 Task: Look for space in Orsk, Russia from 12th August, 2023 to 16th August, 2023 for 8 adults in price range Rs.10000 to Rs.16000. Place can be private room with 8 bedrooms having 8 beds and 8 bathrooms. Property type can be house, flat, guest house, hotel. Amenities needed are: wifi, TV, free parkinig on premises, gym, breakfast. Booking option can be shelf check-in. Required host language is English.
Action: Mouse moved to (421, 106)
Screenshot: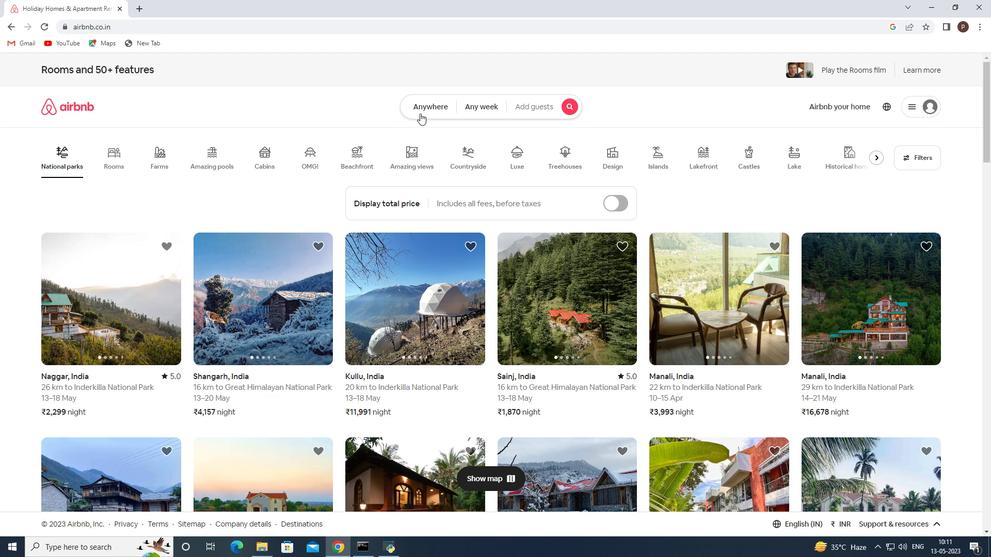 
Action: Mouse pressed left at (421, 106)
Screenshot: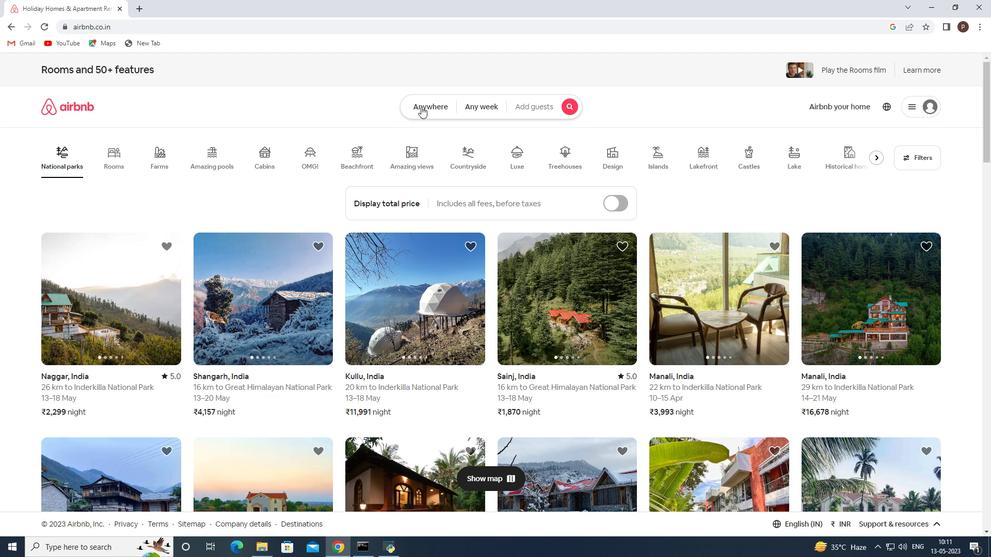 
Action: Mouse moved to (332, 150)
Screenshot: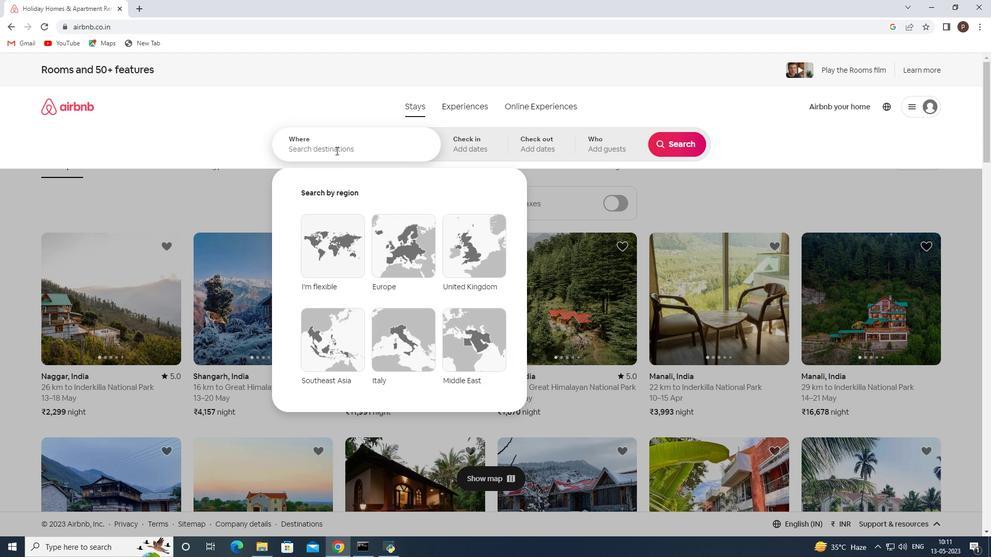 
Action: Mouse pressed left at (332, 150)
Screenshot: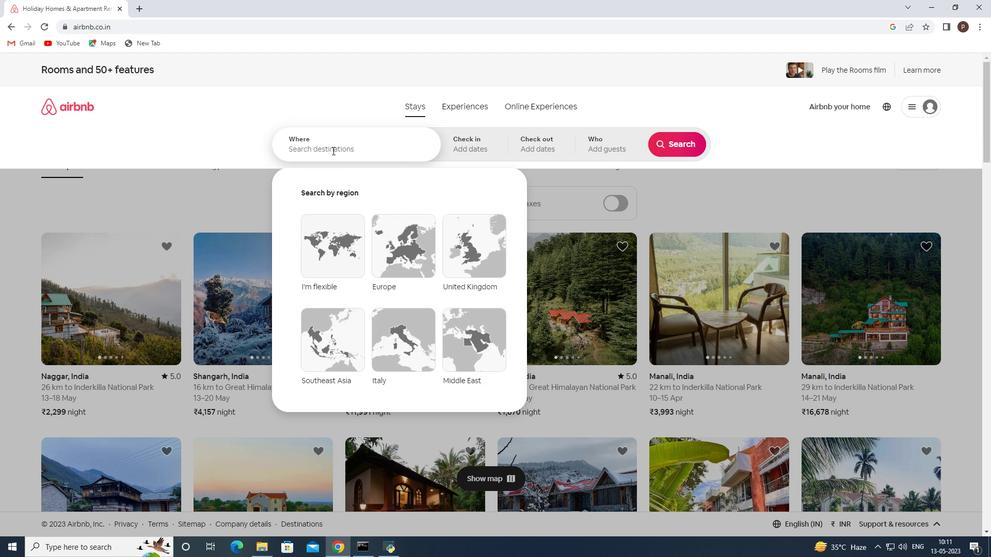 
Action: Key pressed <Key.caps_lock>O<Key.caps_lock>rsk
Screenshot: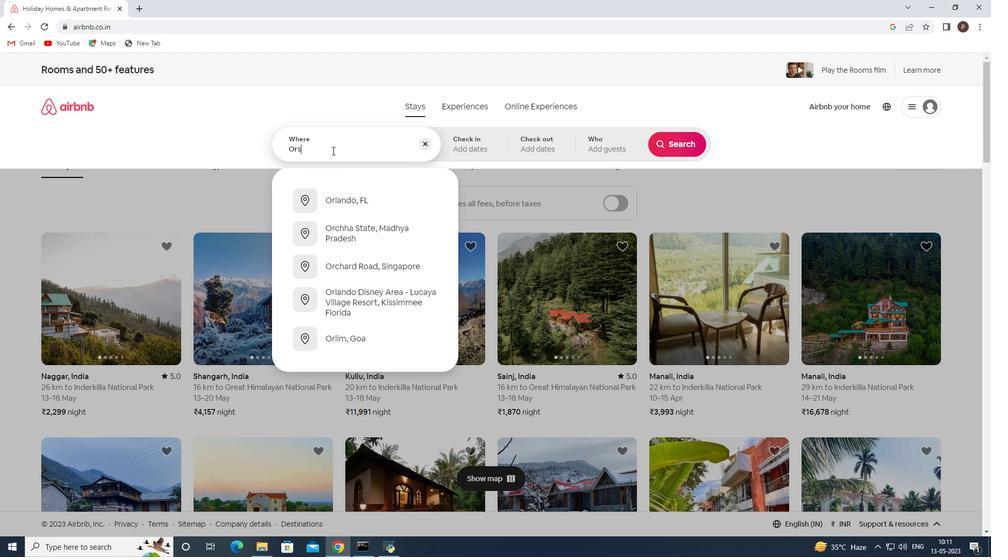 
Action: Mouse moved to (342, 200)
Screenshot: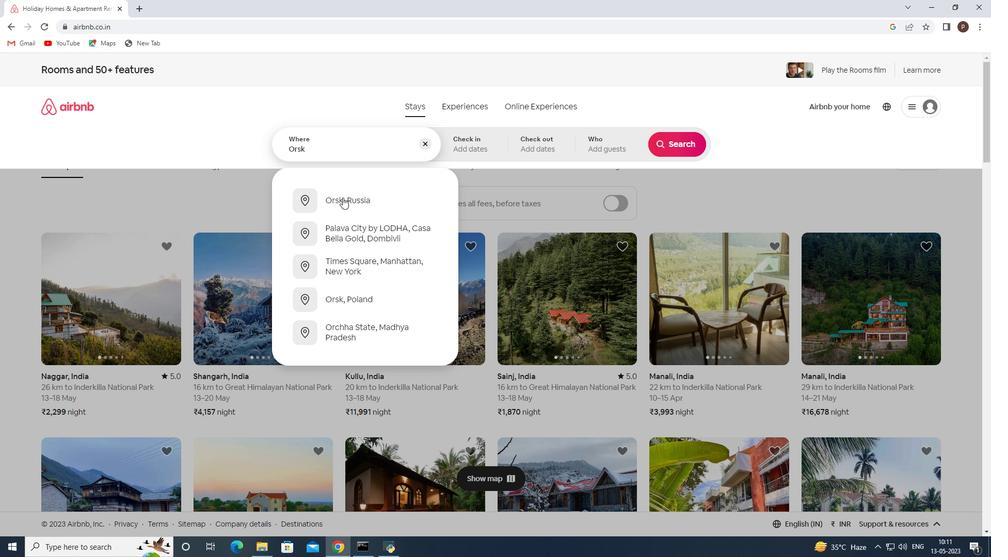 
Action: Mouse pressed left at (342, 200)
Screenshot: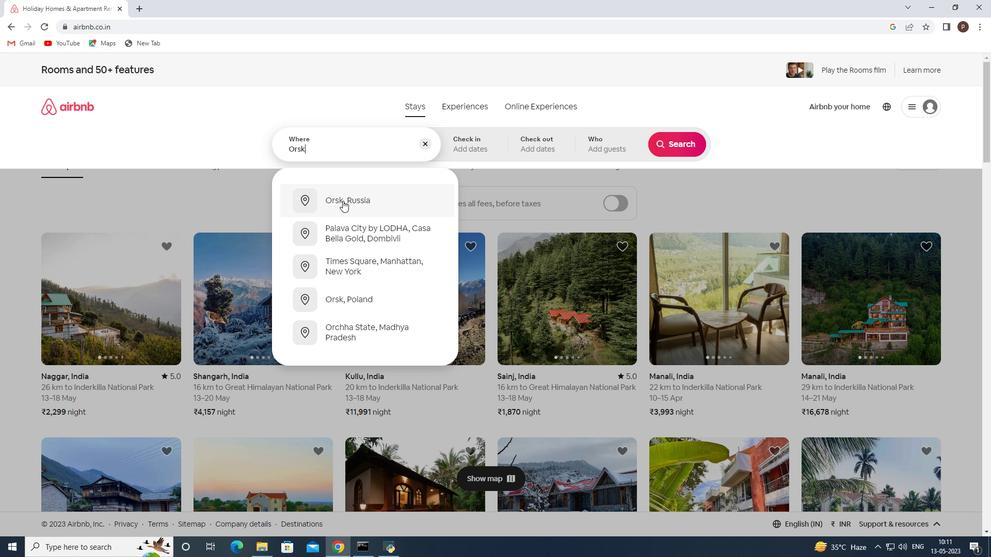 
Action: Mouse moved to (676, 223)
Screenshot: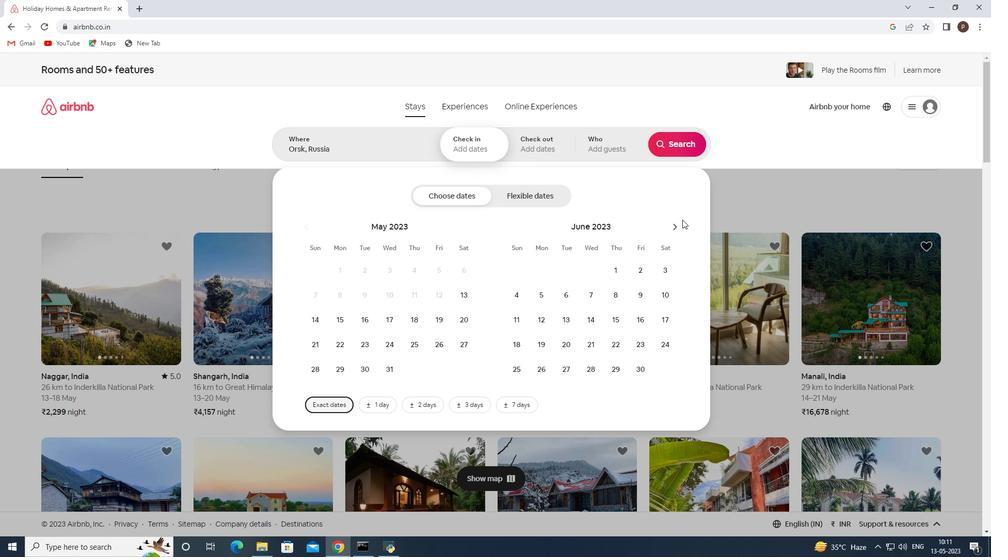 
Action: Mouse pressed left at (676, 223)
Screenshot: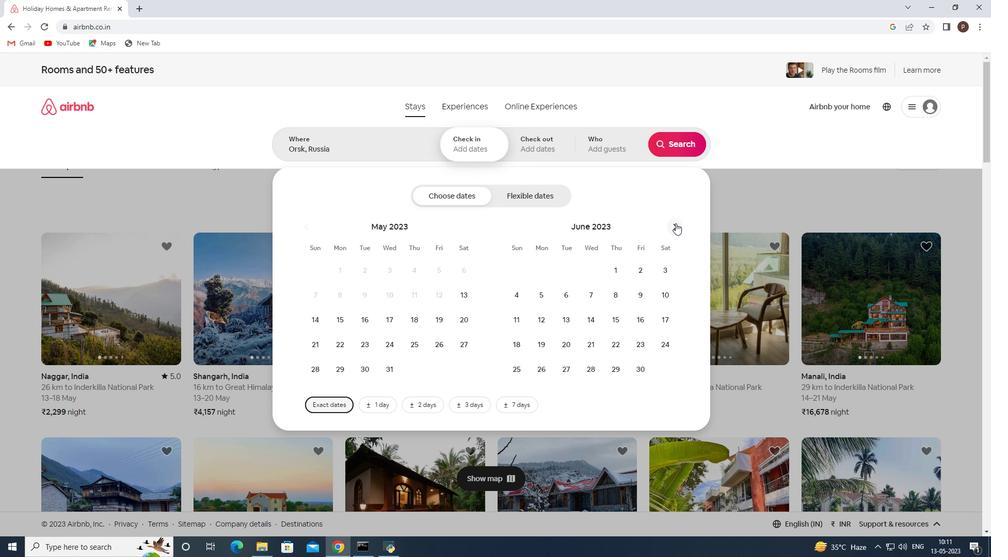 
Action: Mouse pressed left at (676, 223)
Screenshot: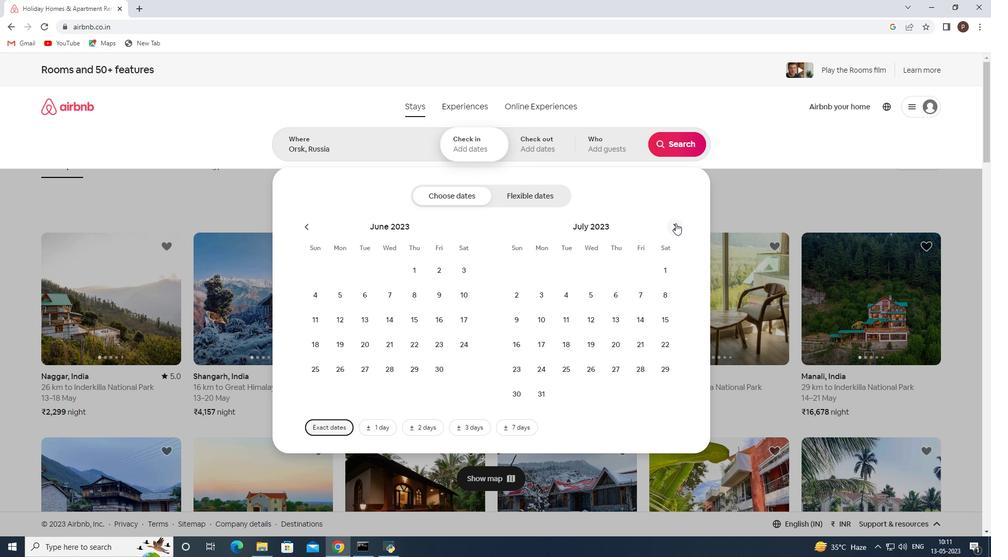 
Action: Mouse moved to (668, 295)
Screenshot: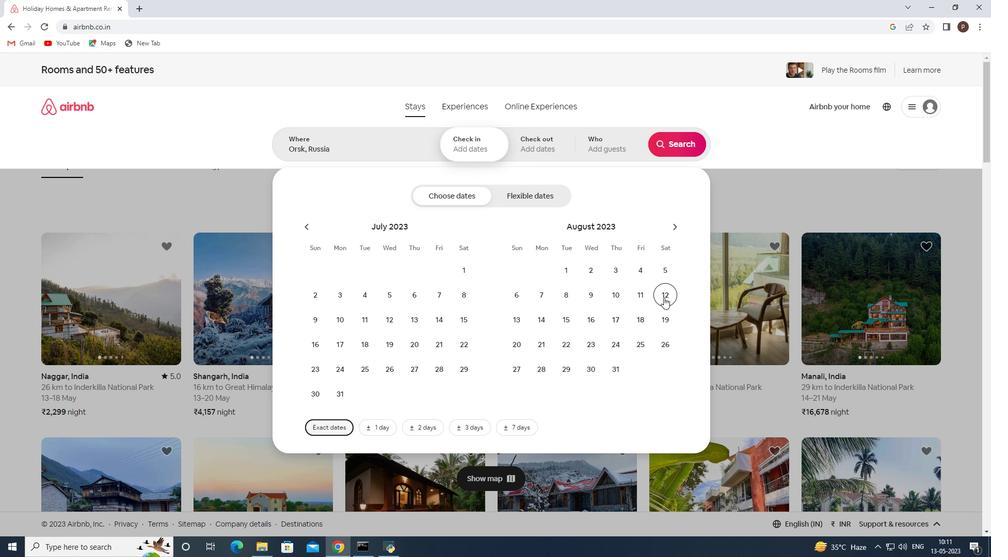 
Action: Mouse pressed left at (668, 295)
Screenshot: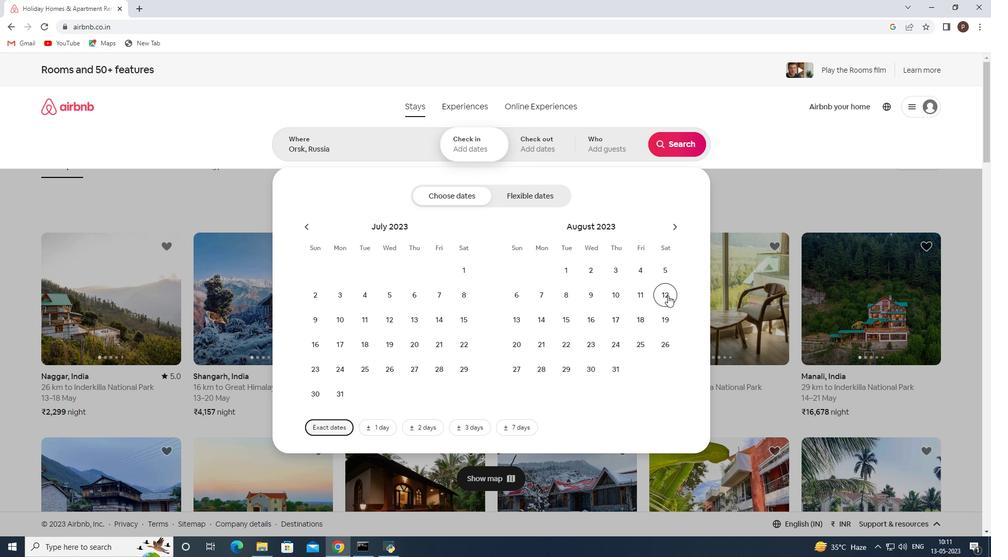 
Action: Mouse moved to (586, 325)
Screenshot: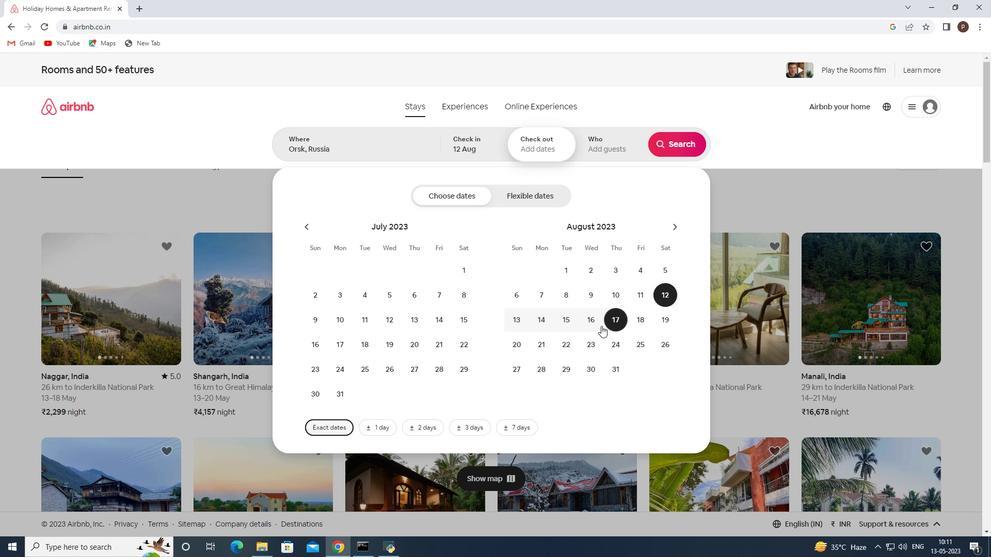 
Action: Mouse pressed left at (586, 325)
Screenshot: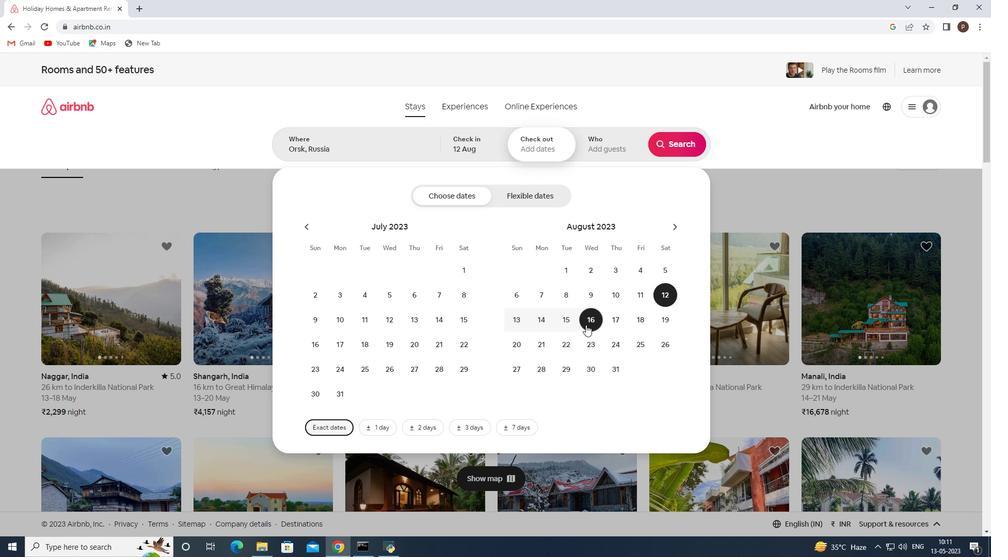 
Action: Mouse moved to (598, 150)
Screenshot: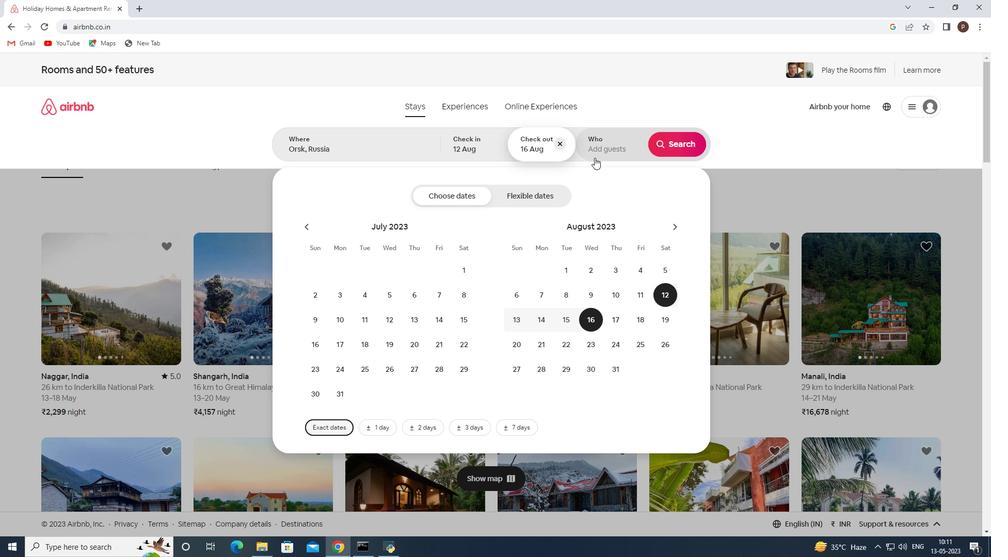 
Action: Mouse pressed left at (598, 150)
Screenshot: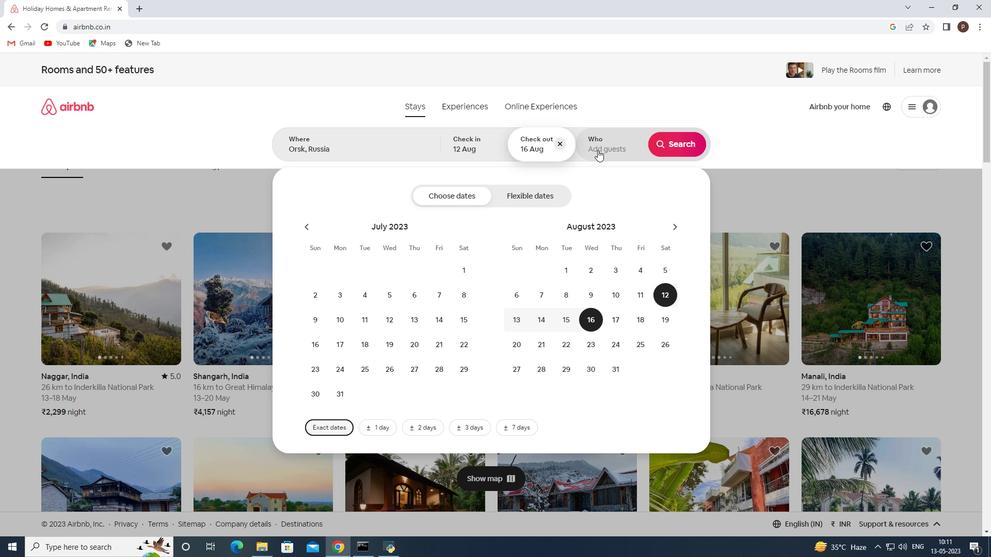 
Action: Mouse moved to (676, 199)
Screenshot: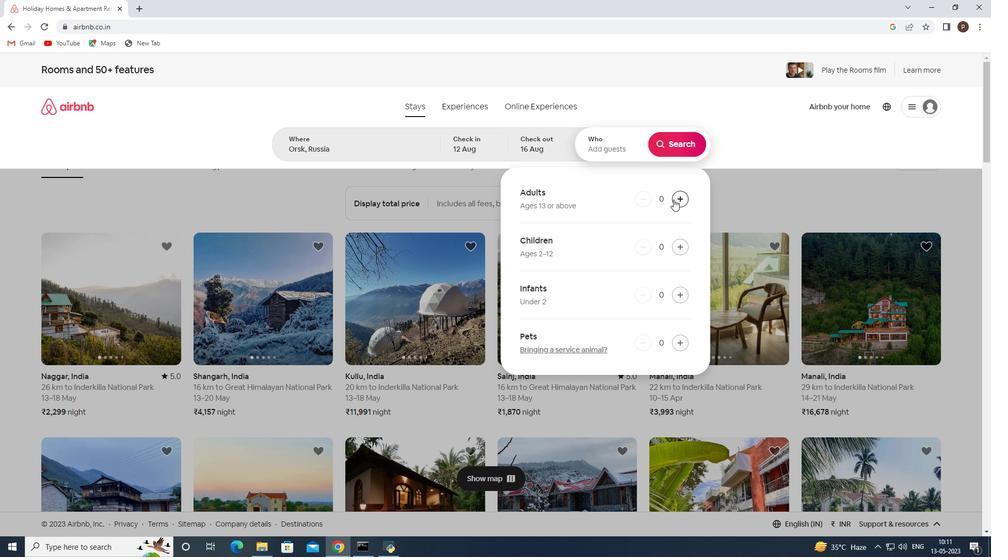 
Action: Mouse pressed left at (676, 199)
Screenshot: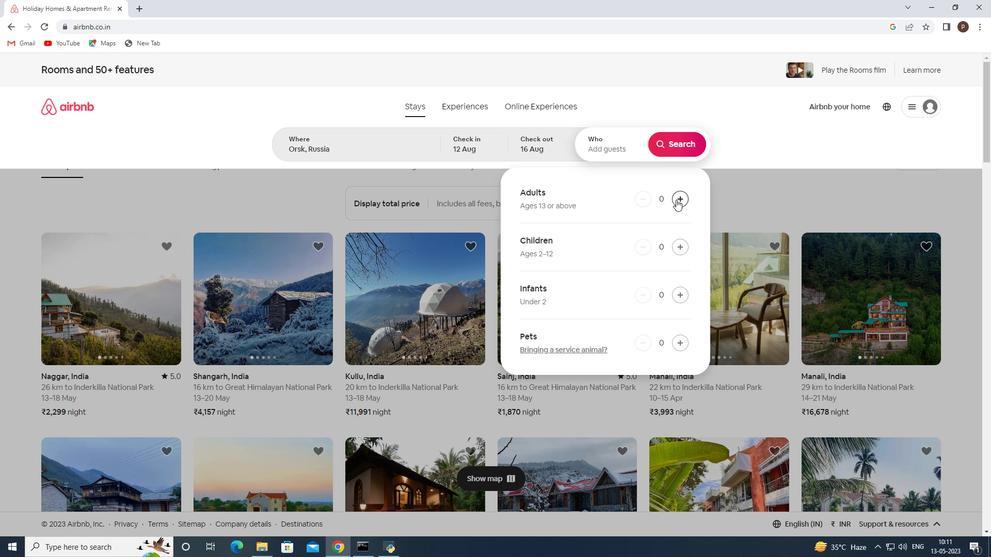 
Action: Mouse pressed left at (676, 199)
Screenshot: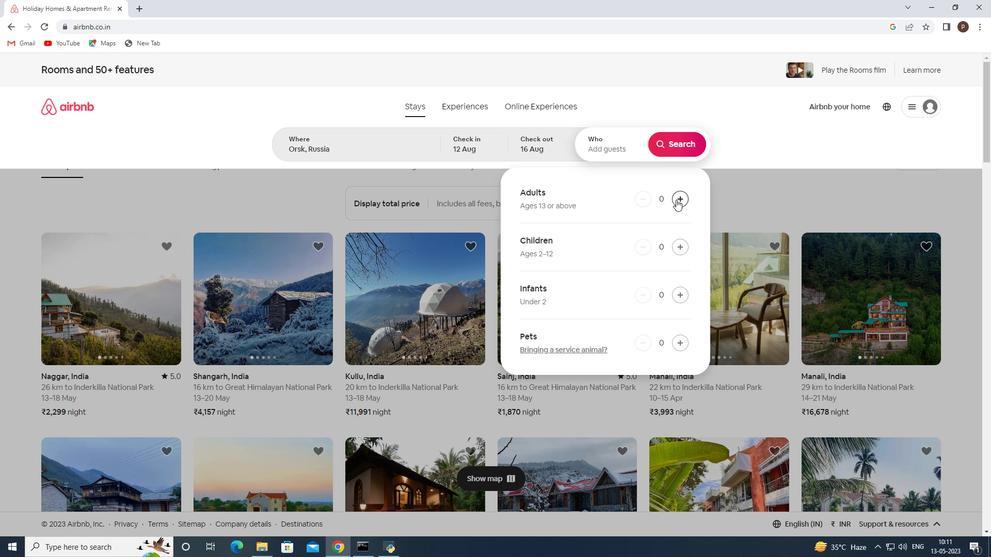 
Action: Mouse pressed left at (676, 199)
Screenshot: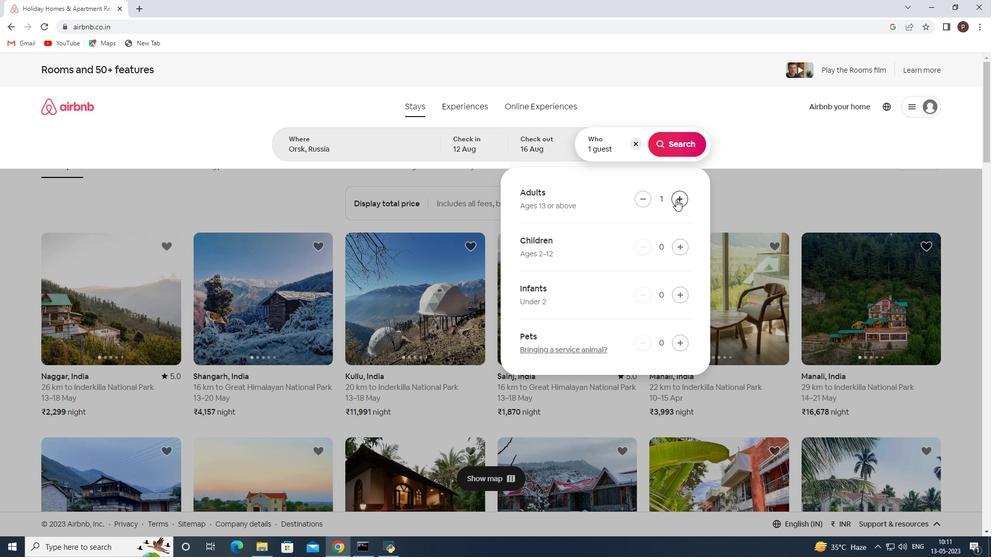 
Action: Mouse pressed left at (676, 199)
Screenshot: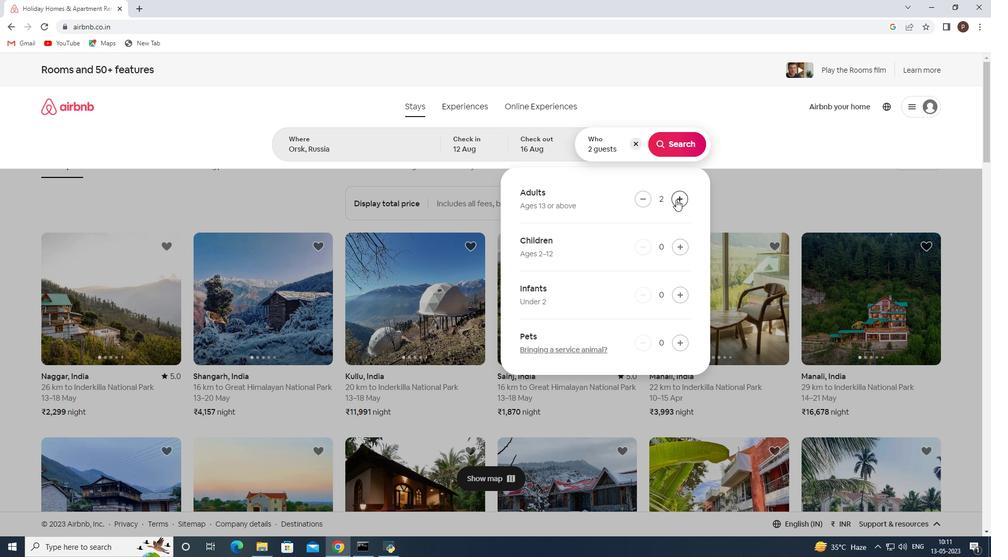 
Action: Mouse pressed left at (676, 199)
Screenshot: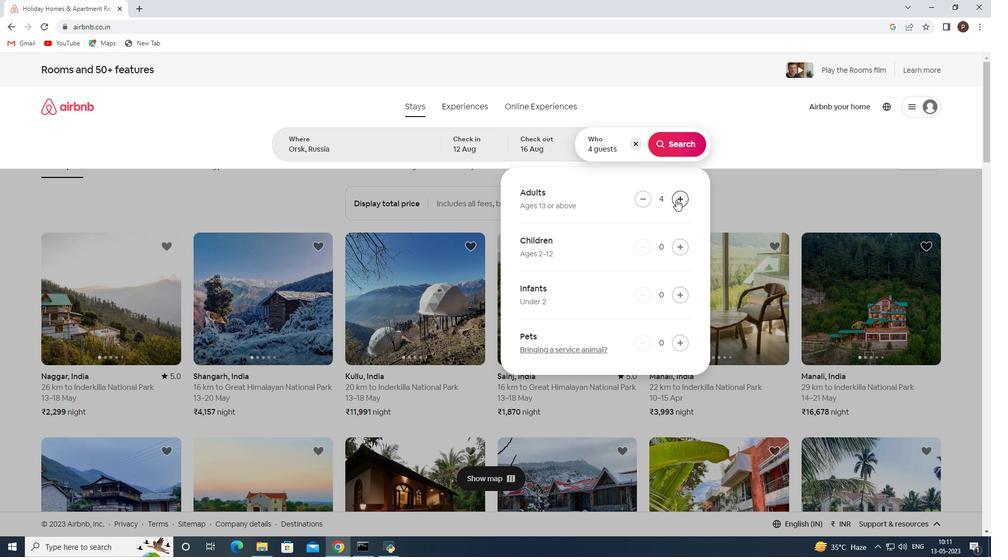 
Action: Mouse pressed left at (676, 199)
Screenshot: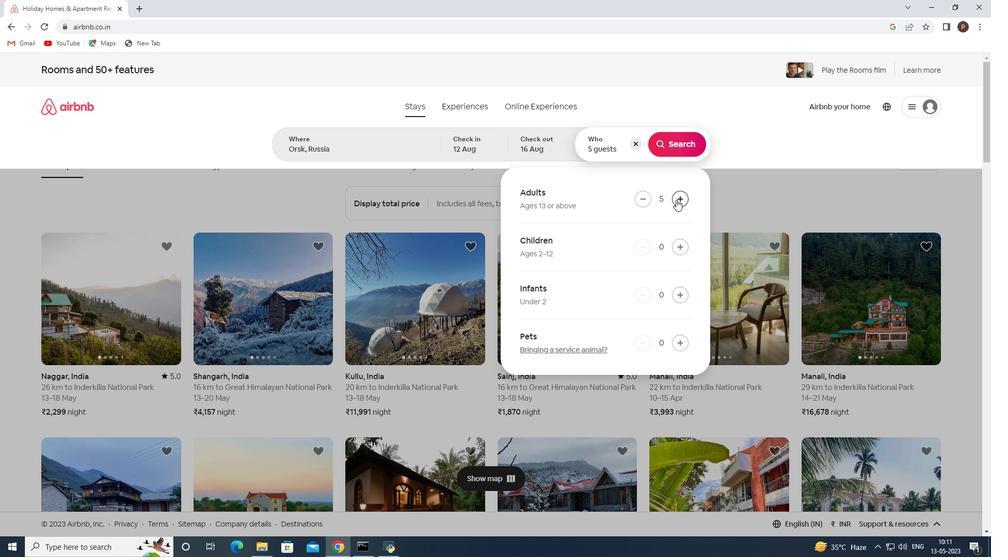 
Action: Mouse pressed left at (676, 199)
Screenshot: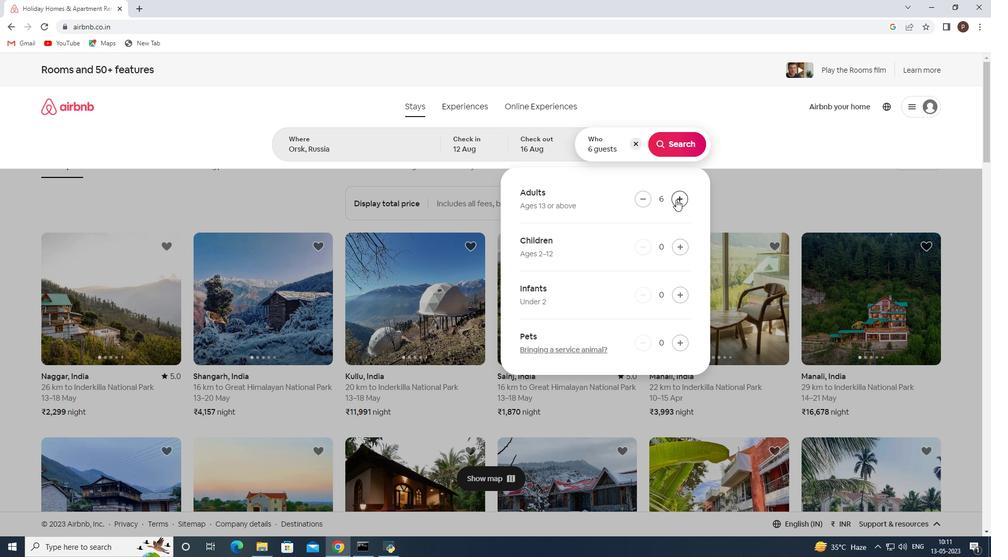 
Action: Mouse pressed left at (676, 199)
Screenshot: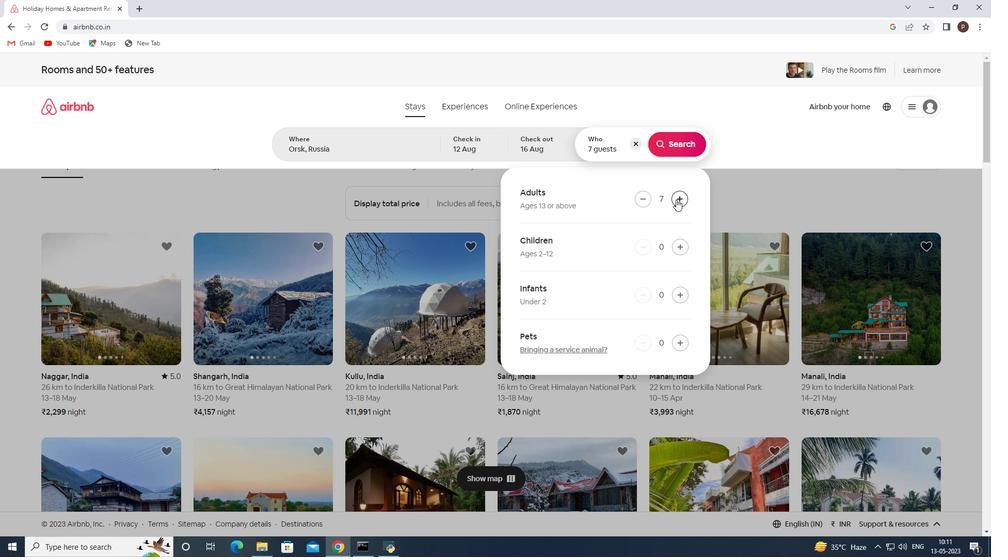 
Action: Mouse moved to (680, 145)
Screenshot: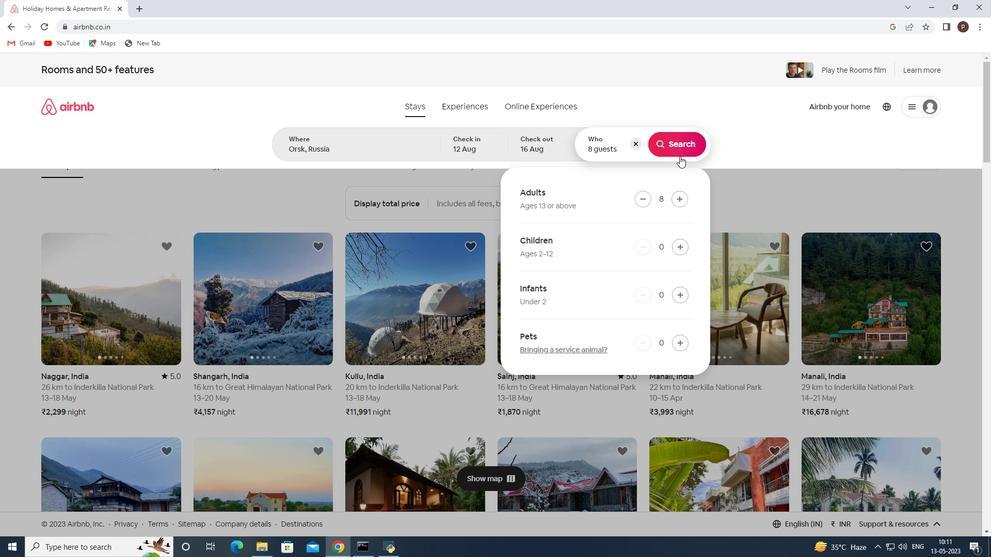 
Action: Mouse pressed left at (680, 145)
Screenshot: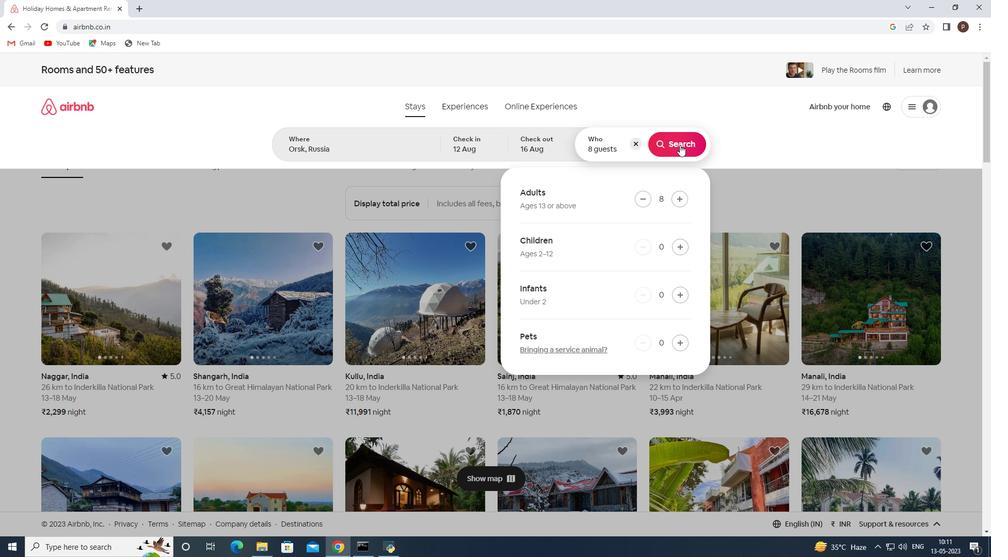 
Action: Mouse moved to (931, 113)
Screenshot: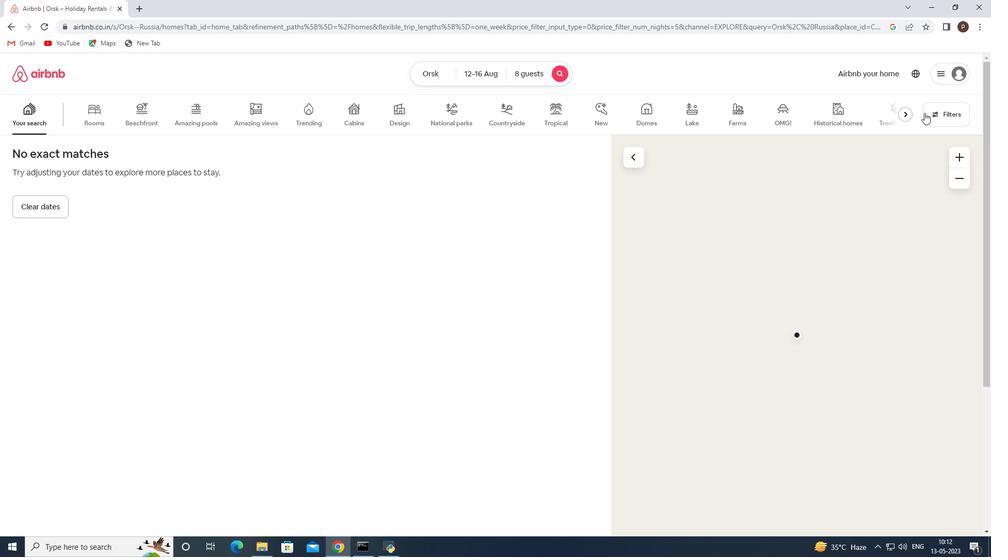 
Action: Mouse pressed left at (931, 113)
Screenshot: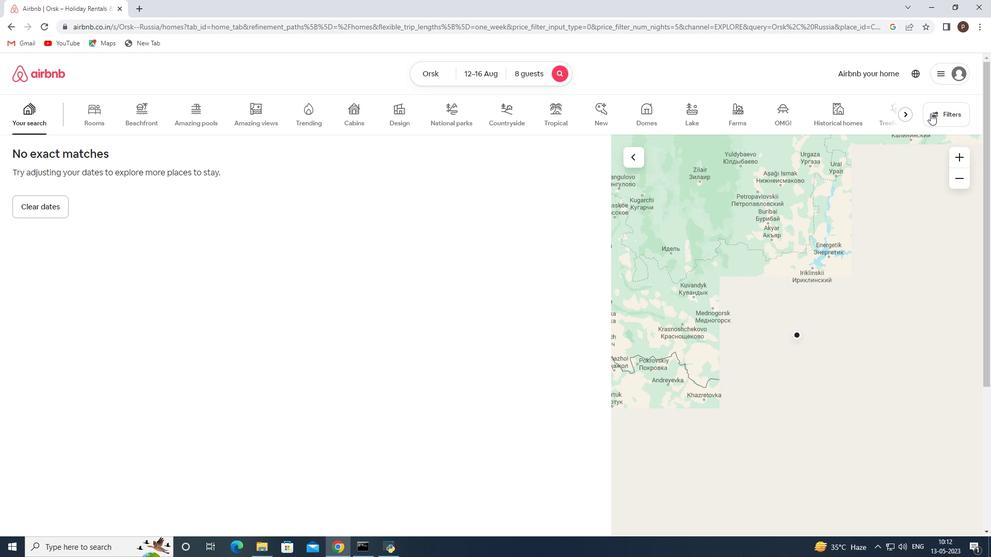 
Action: Mouse moved to (338, 371)
Screenshot: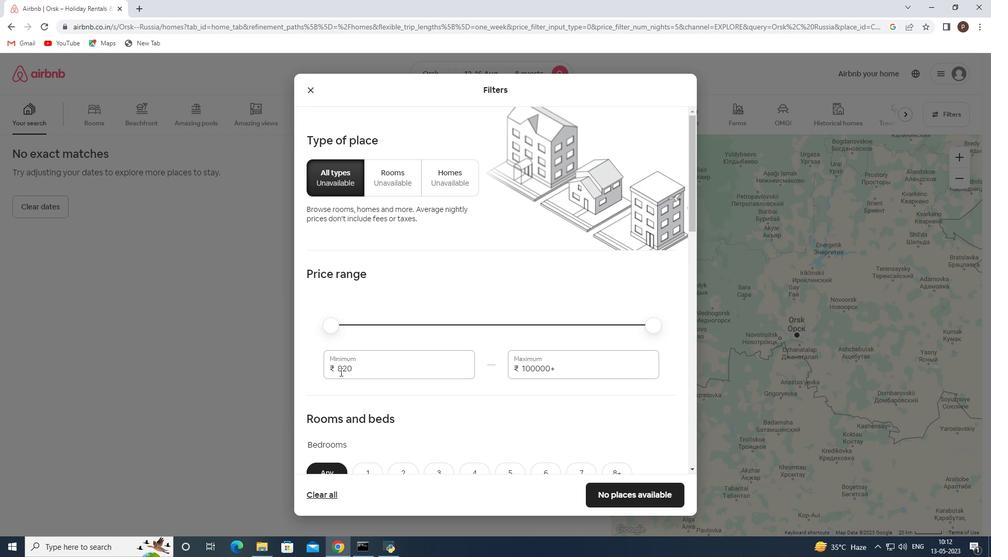 
Action: Mouse pressed left at (338, 371)
Screenshot: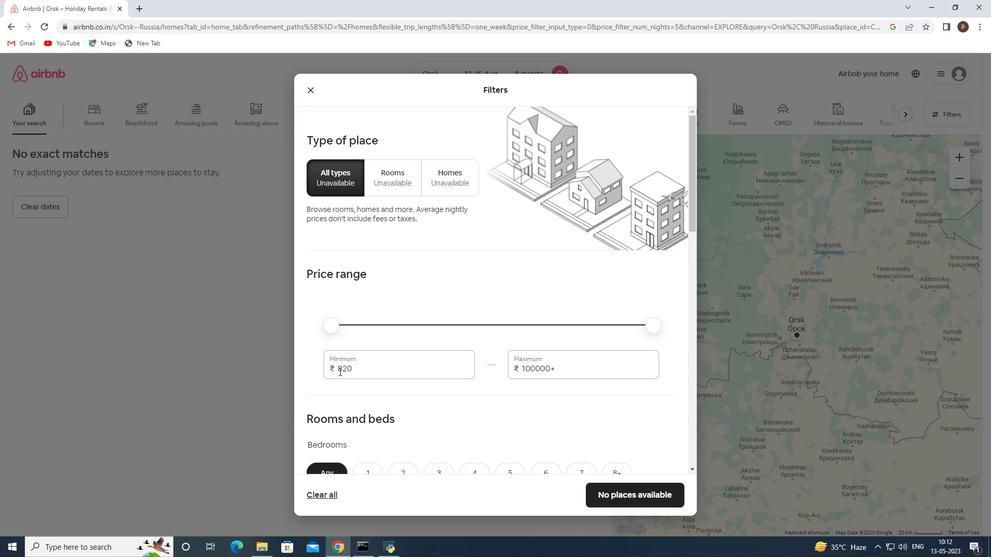 
Action: Mouse pressed left at (338, 371)
Screenshot: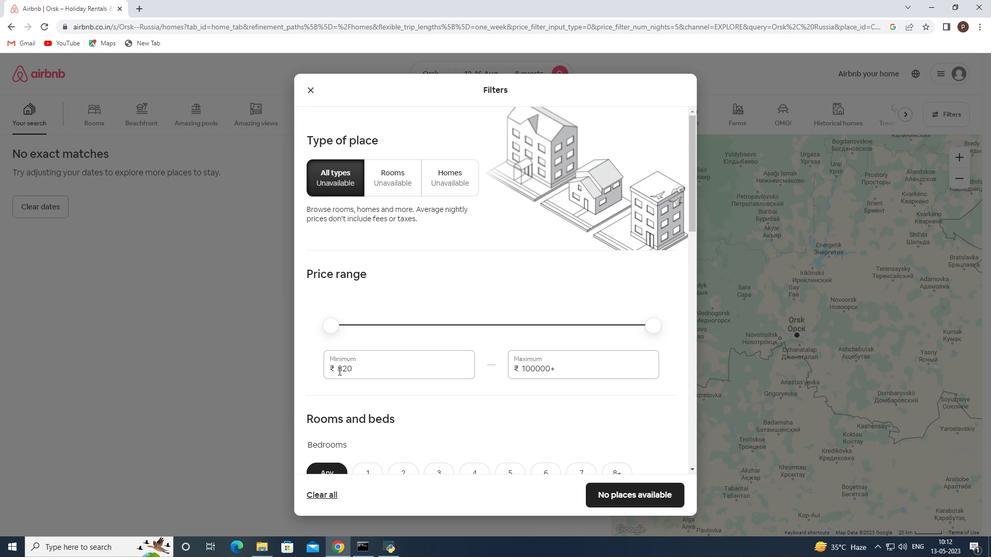 
Action: Key pressed 10000<Key.tab>16000
Screenshot: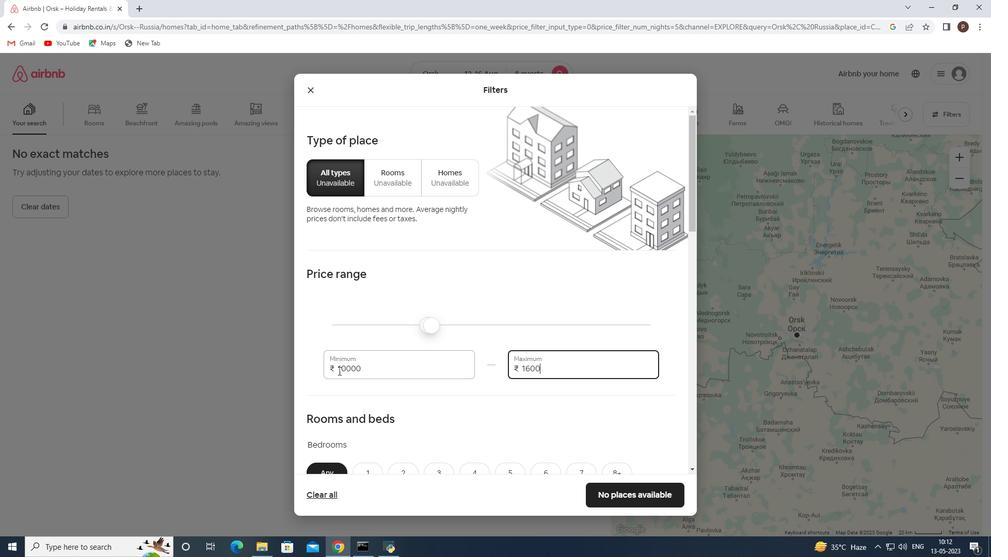 
Action: Mouse scrolled (338, 370) with delta (0, 0)
Screenshot: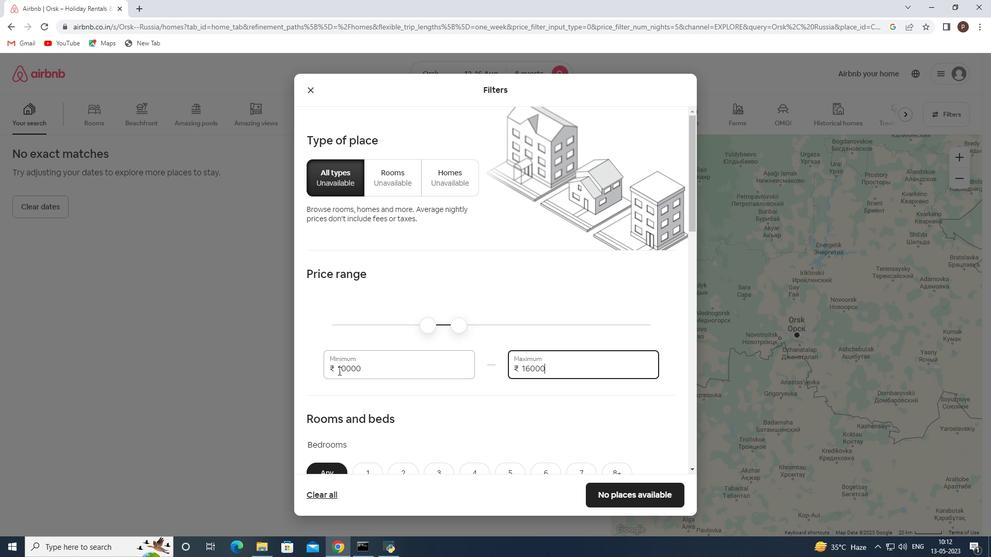 
Action: Mouse scrolled (338, 370) with delta (0, 0)
Screenshot: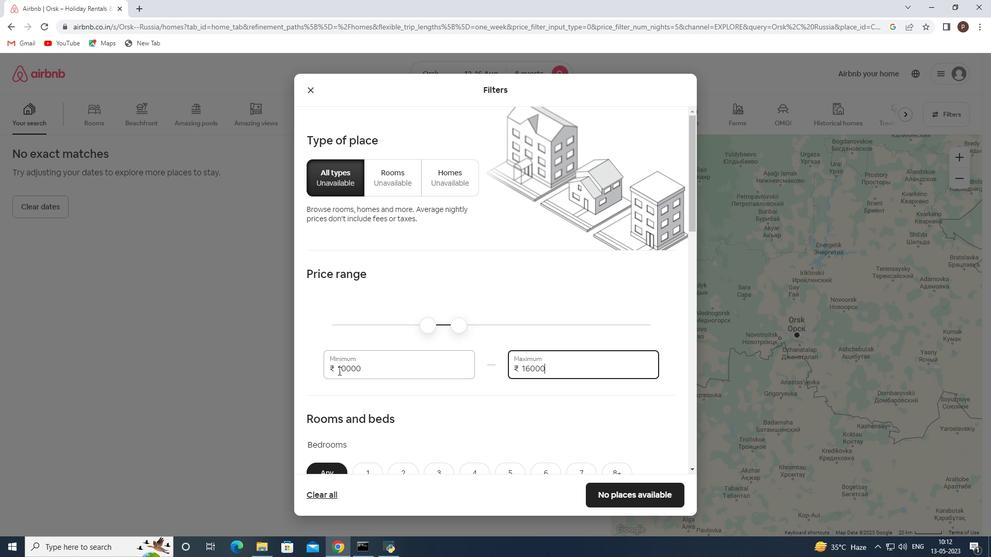 
Action: Mouse moved to (377, 355)
Screenshot: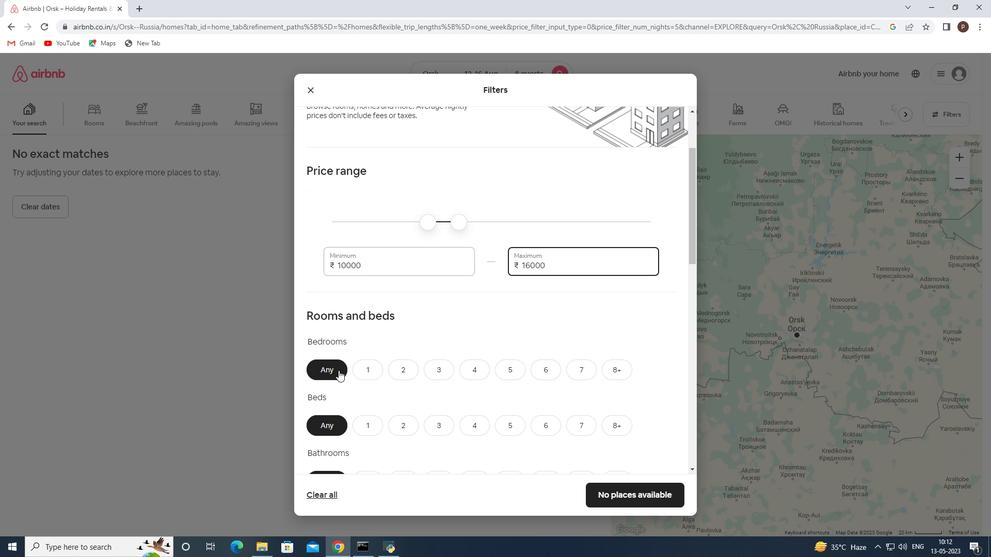
Action: Mouse scrolled (377, 354) with delta (0, 0)
Screenshot: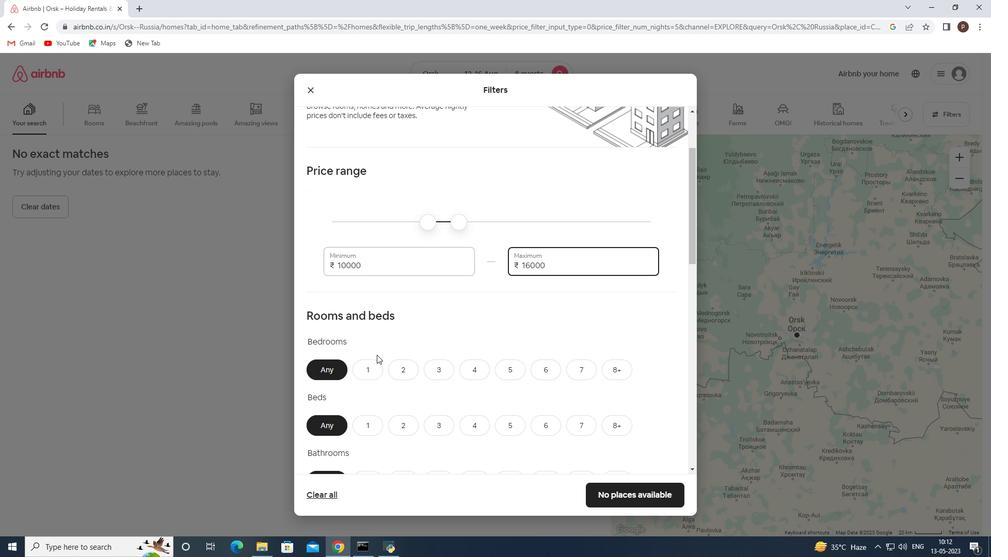 
Action: Mouse moved to (601, 315)
Screenshot: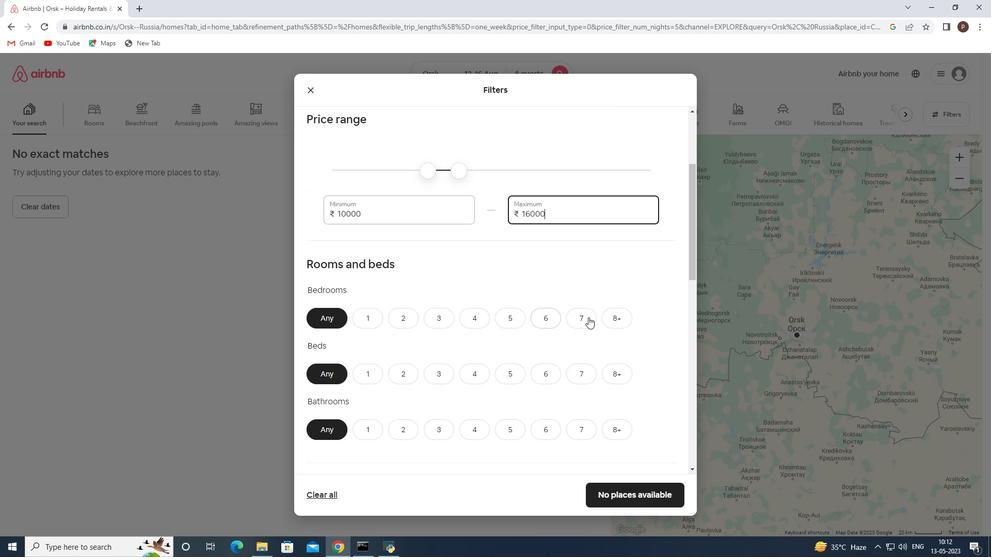 
Action: Mouse pressed left at (601, 315)
Screenshot: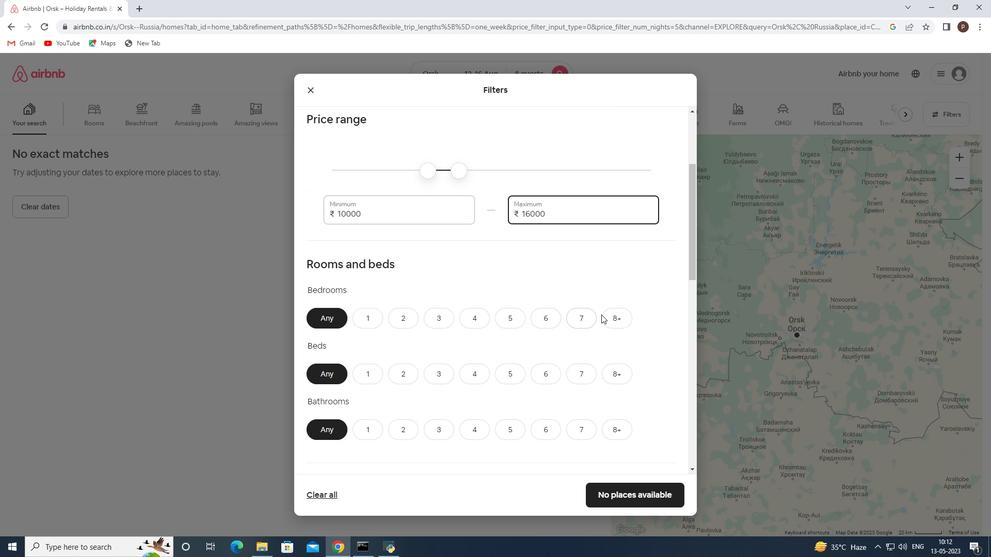 
Action: Mouse moved to (605, 315)
Screenshot: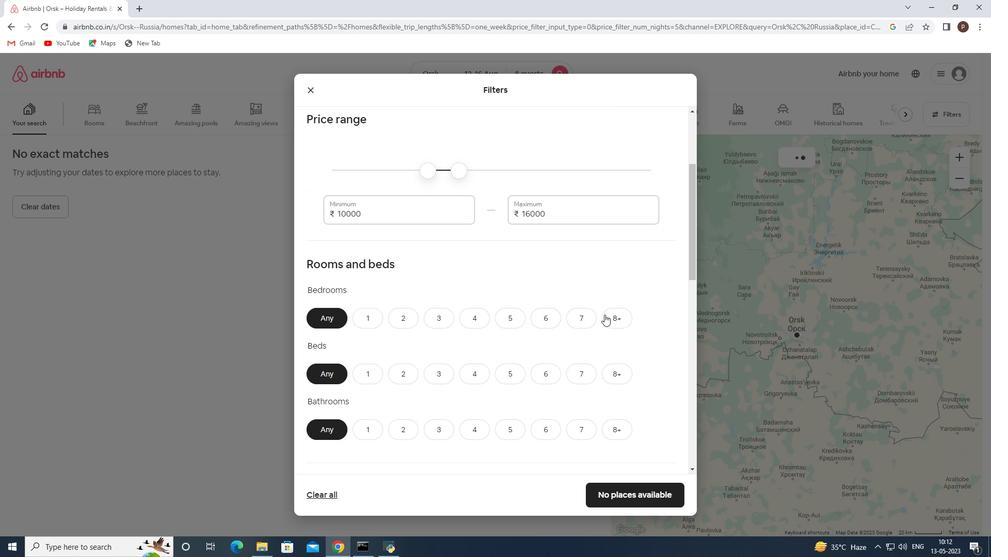 
Action: Mouse pressed left at (605, 315)
Screenshot: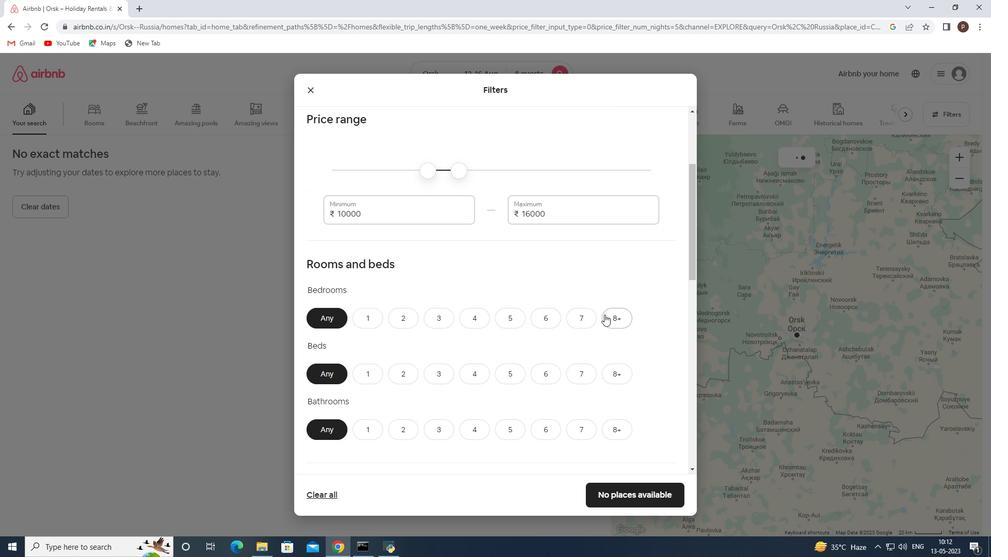 
Action: Mouse moved to (605, 323)
Screenshot: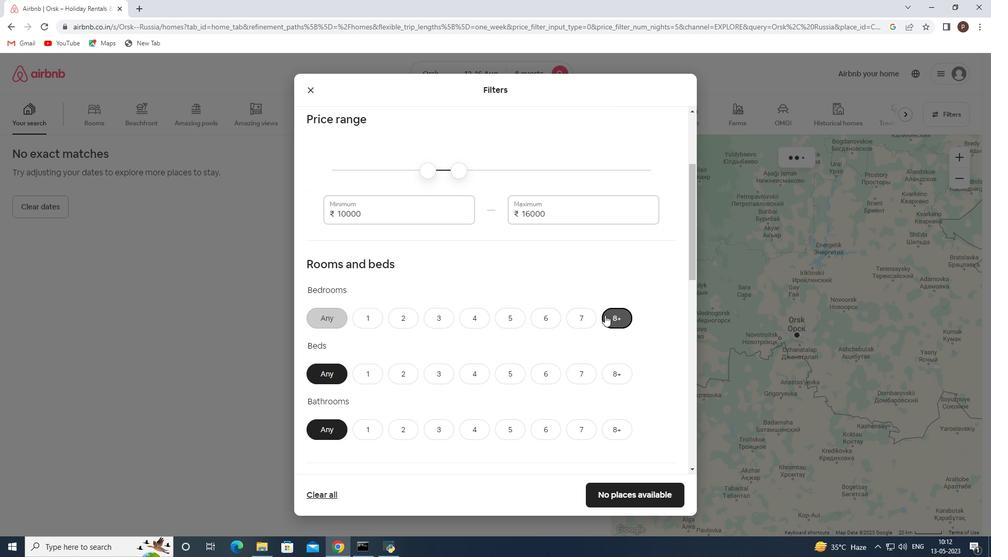 
Action: Mouse scrolled (605, 322) with delta (0, 0)
Screenshot: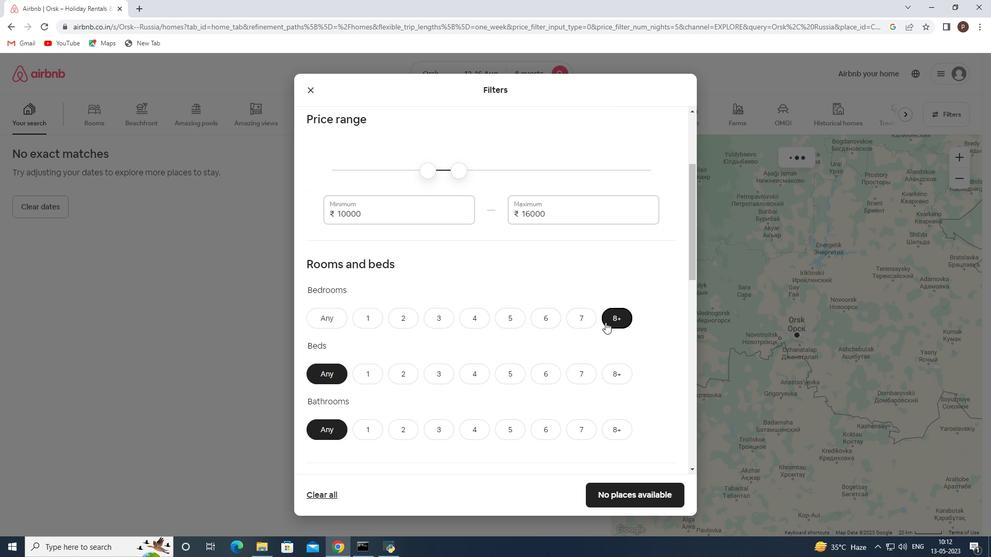 
Action: Mouse moved to (612, 314)
Screenshot: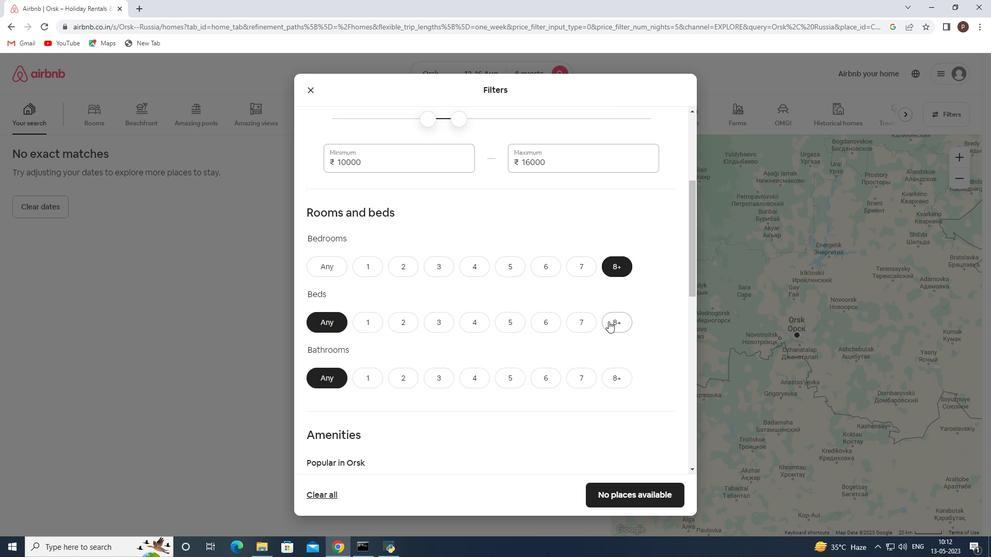 
Action: Mouse pressed left at (612, 314)
Screenshot: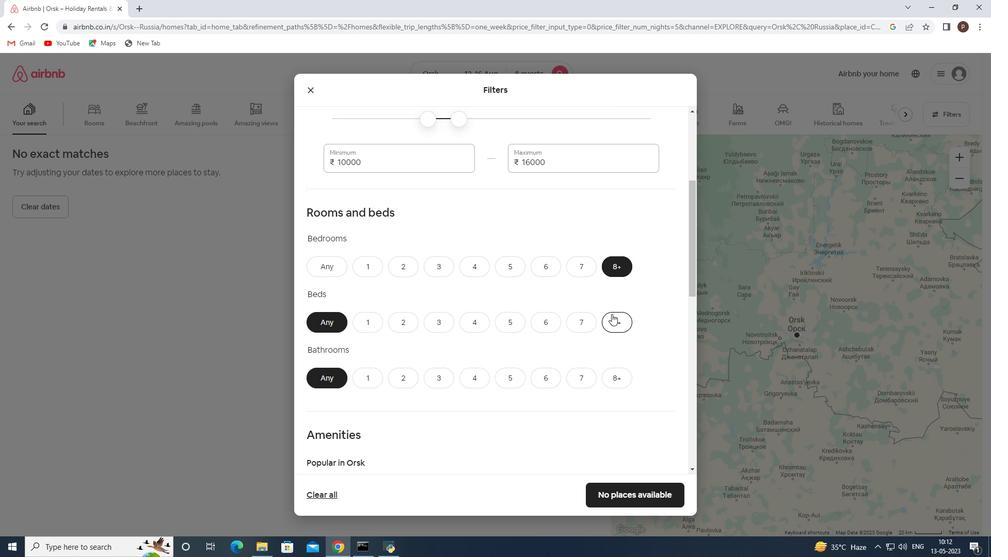 
Action: Mouse moved to (610, 378)
Screenshot: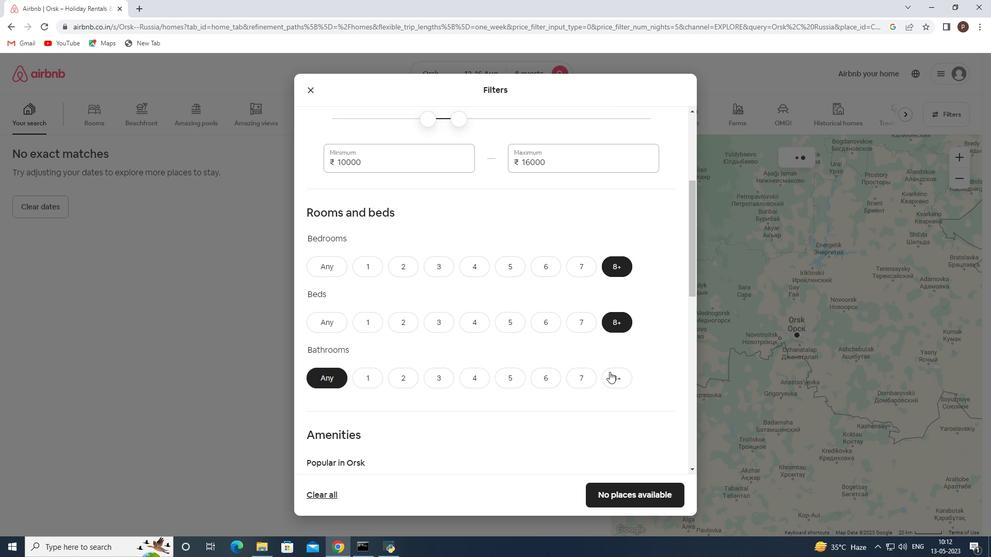 
Action: Mouse pressed left at (610, 378)
Screenshot: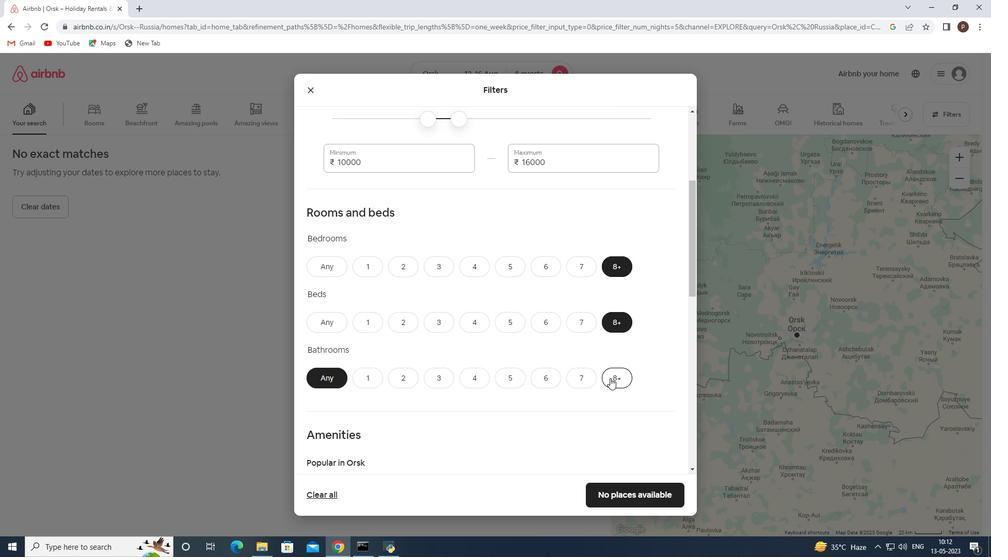 
Action: Mouse moved to (557, 341)
Screenshot: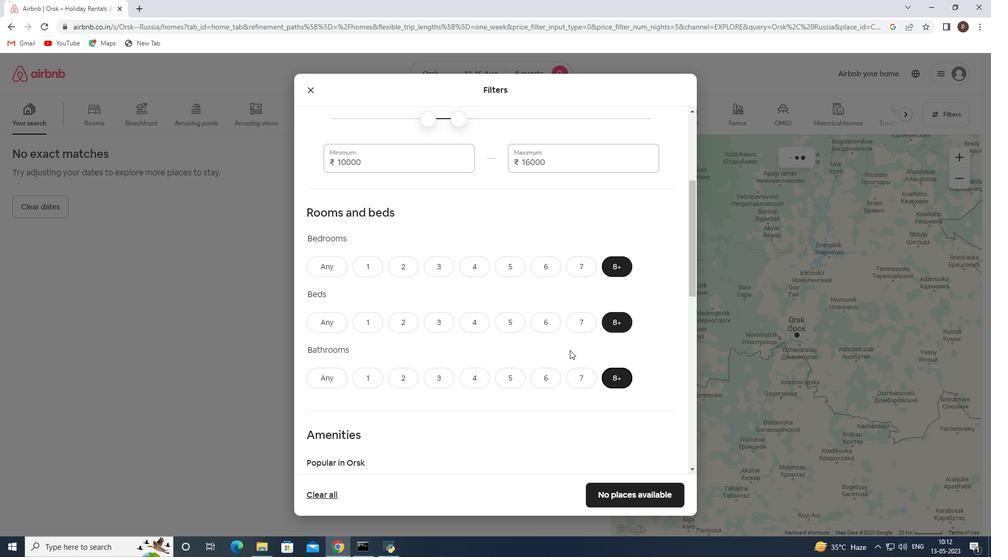 
Action: Mouse scrolled (557, 340) with delta (0, 0)
Screenshot: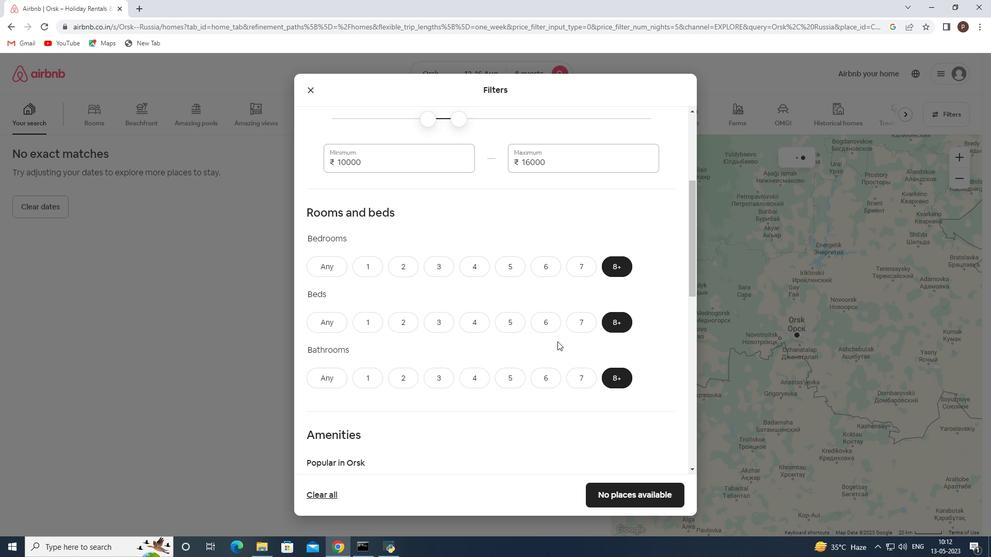 
Action: Mouse scrolled (557, 340) with delta (0, 0)
Screenshot: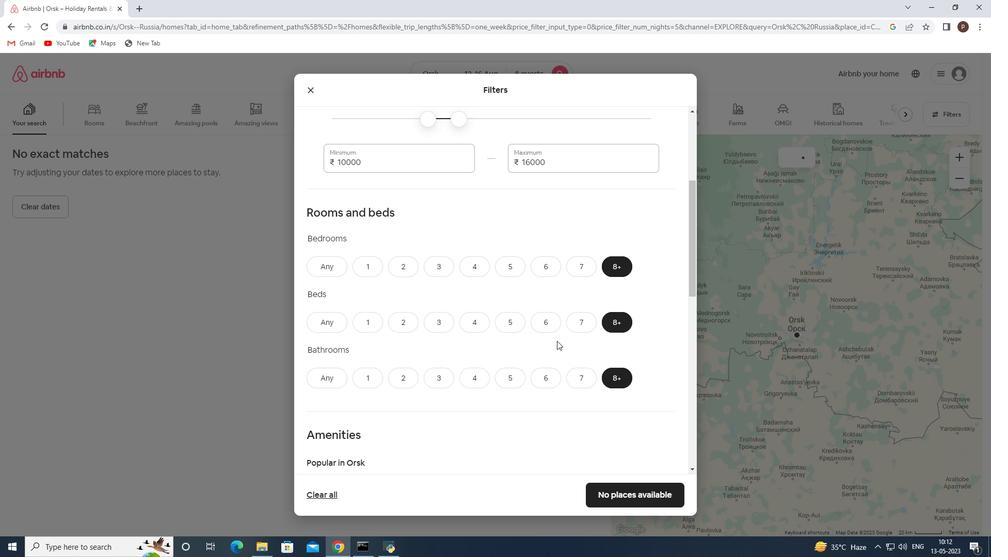 
Action: Mouse scrolled (557, 340) with delta (0, 0)
Screenshot: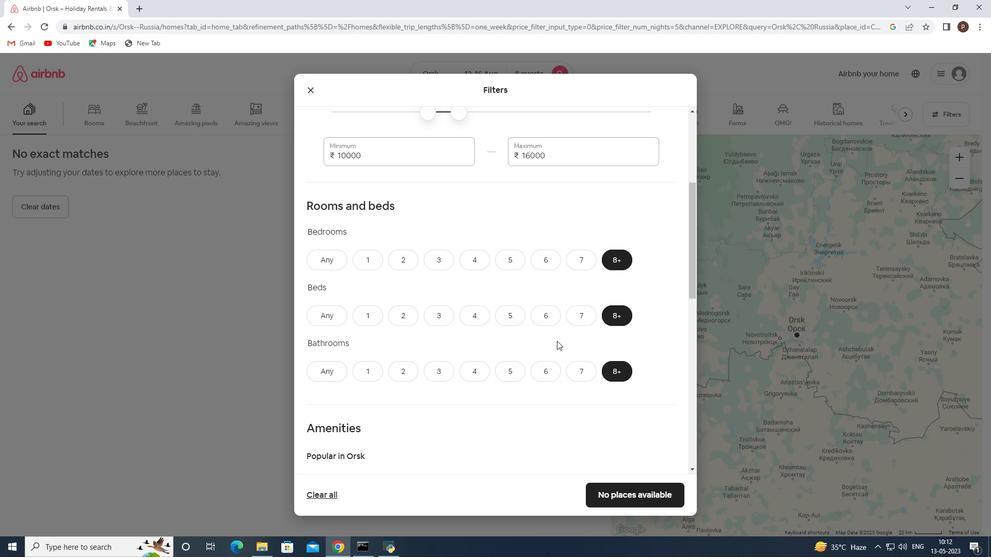 
Action: Mouse moved to (512, 321)
Screenshot: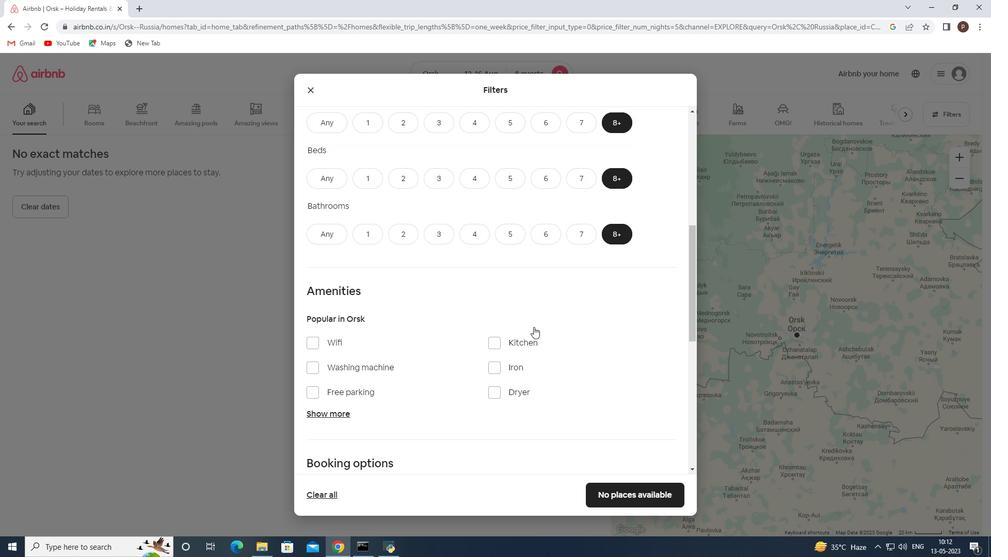 
Action: Mouse scrolled (512, 320) with delta (0, 0)
Screenshot: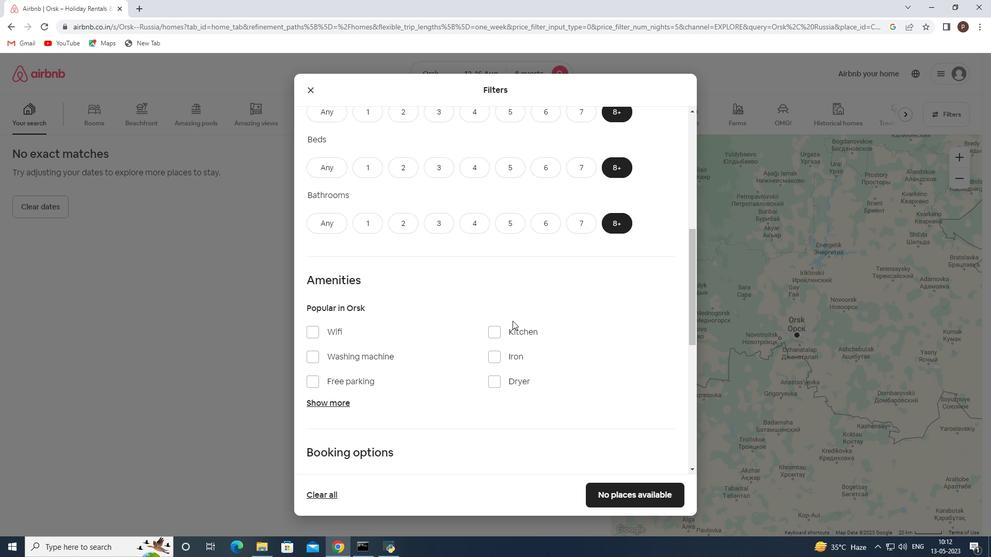 
Action: Mouse moved to (313, 277)
Screenshot: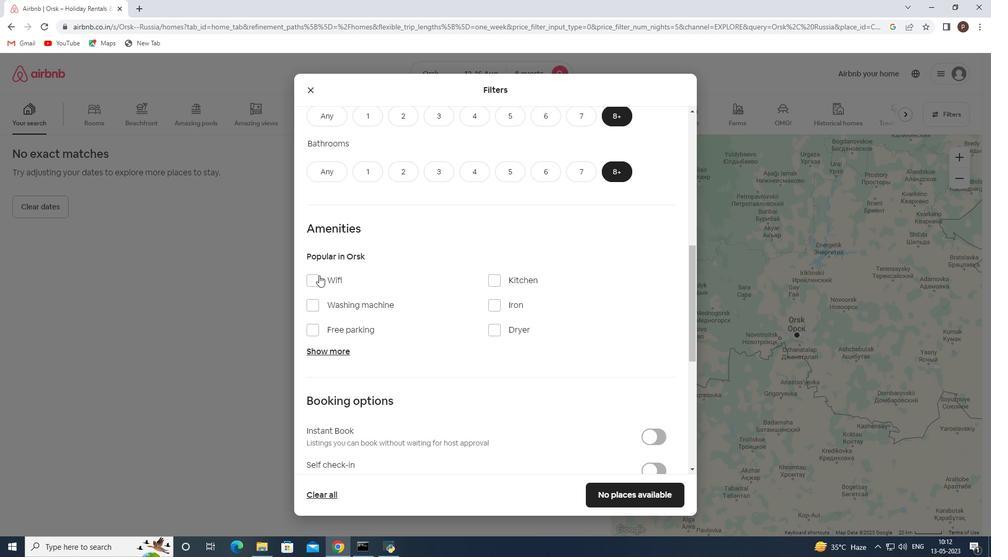
Action: Mouse pressed left at (313, 277)
Screenshot: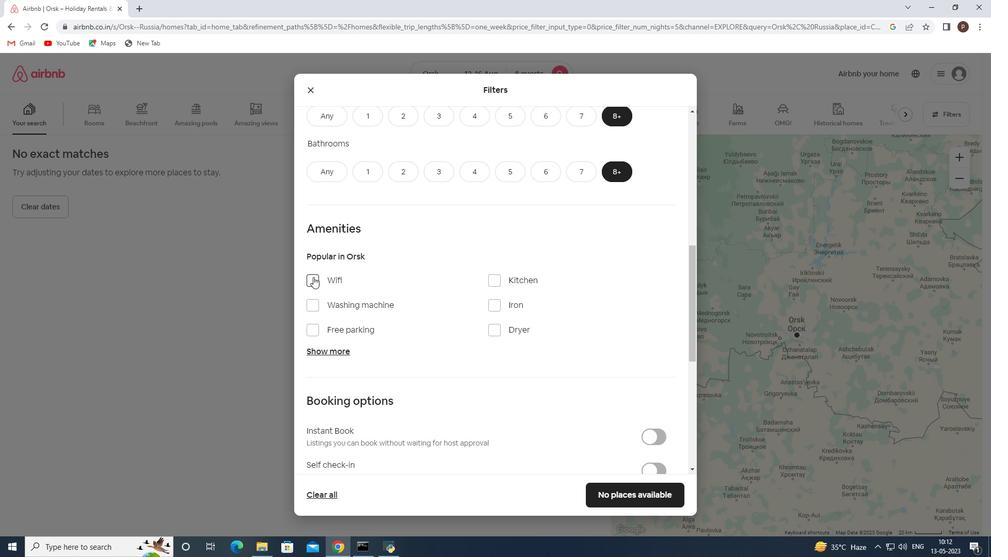 
Action: Mouse moved to (313, 332)
Screenshot: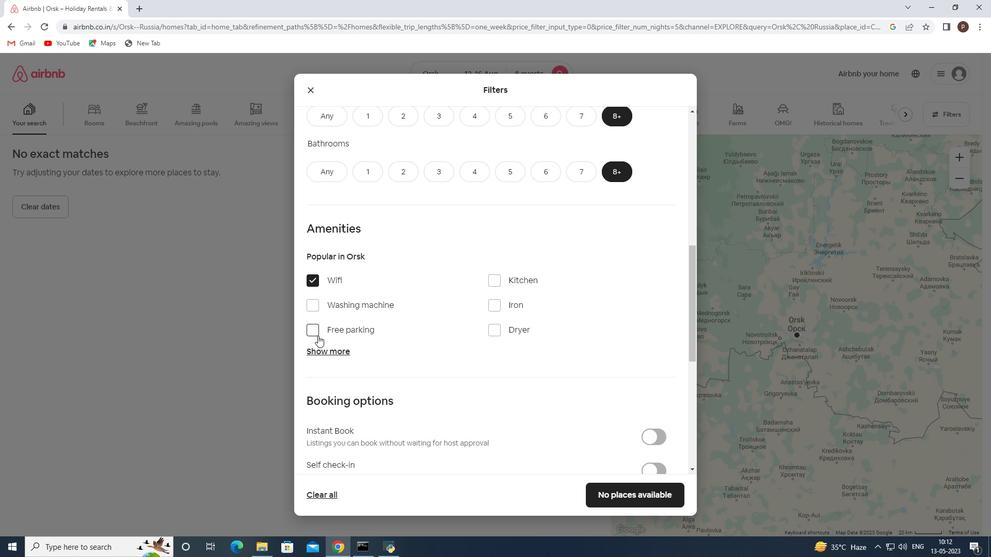 
Action: Mouse pressed left at (313, 332)
Screenshot: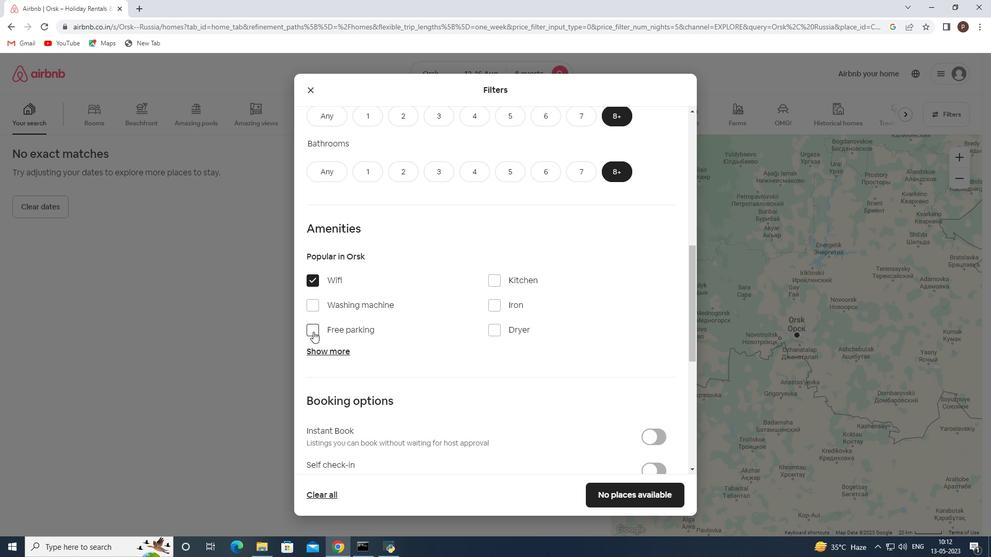 
Action: Mouse moved to (326, 350)
Screenshot: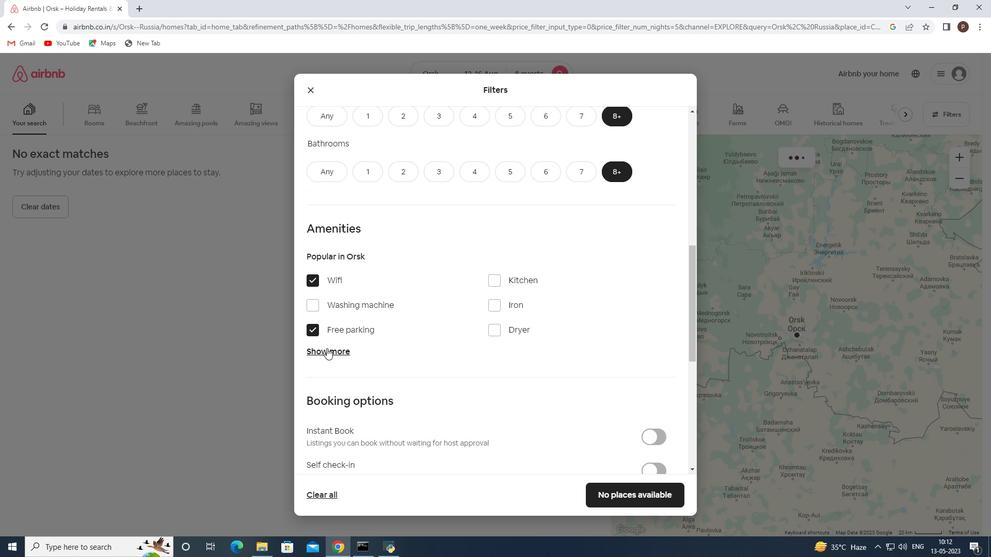 
Action: Mouse pressed left at (326, 350)
Screenshot: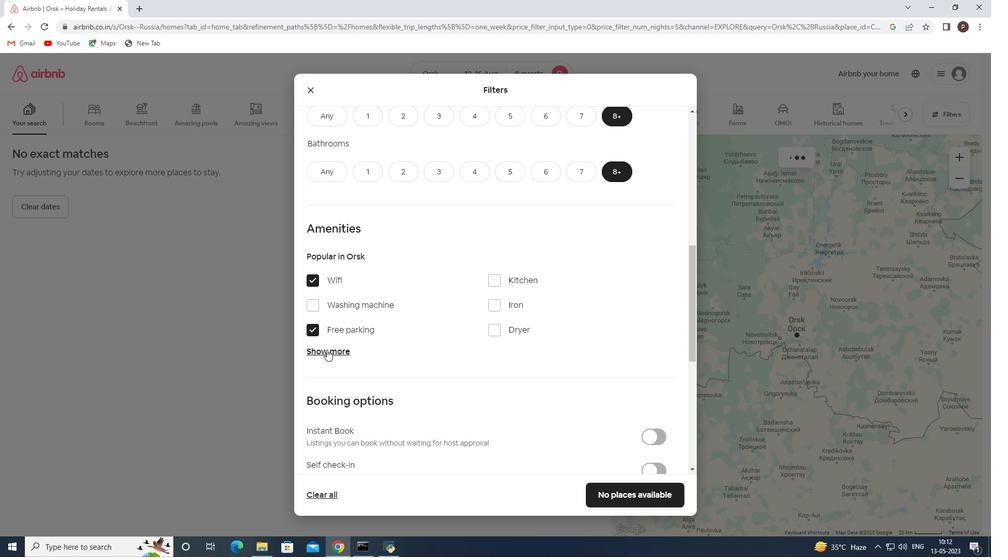 
Action: Mouse moved to (434, 371)
Screenshot: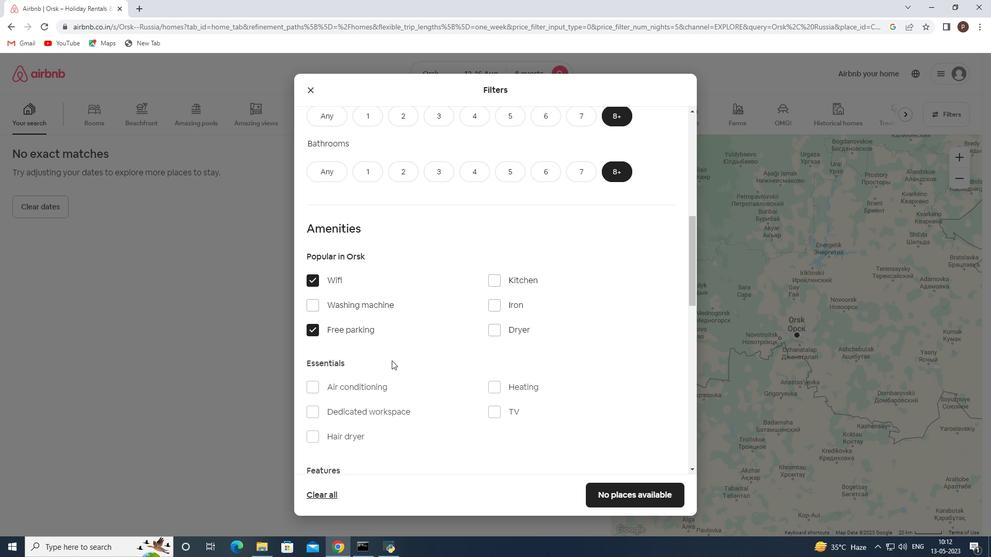 
Action: Mouse scrolled (434, 371) with delta (0, 0)
Screenshot: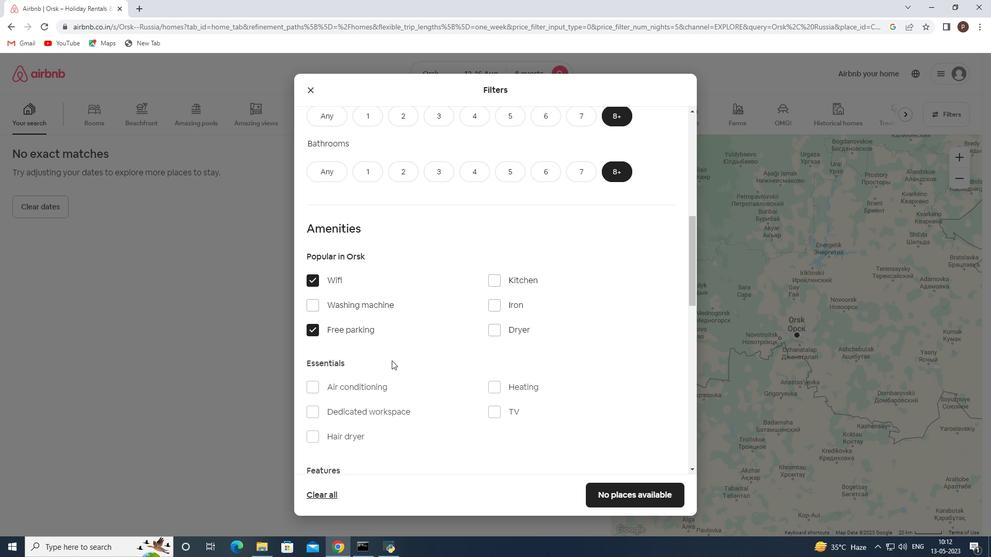 
Action: Mouse moved to (499, 359)
Screenshot: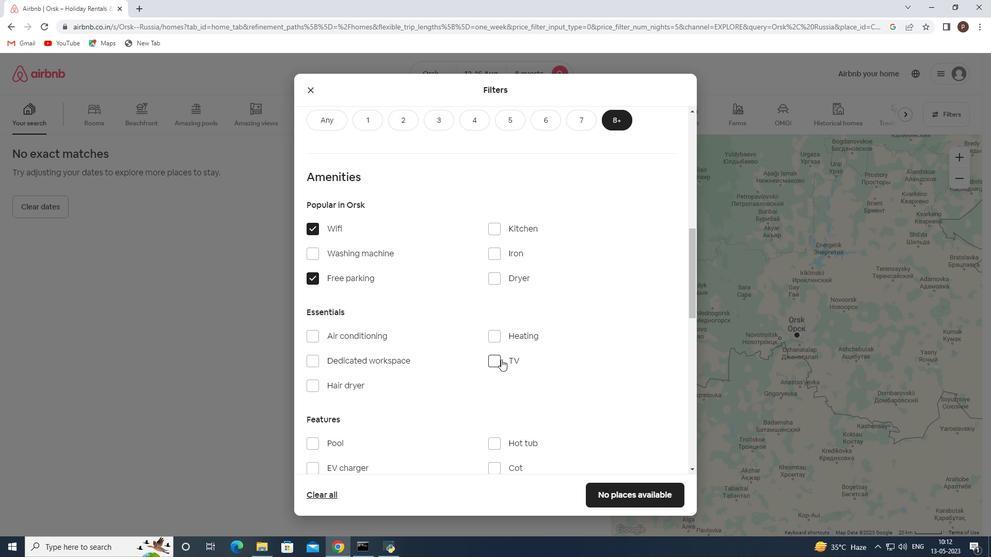 
Action: Mouse pressed left at (499, 359)
Screenshot: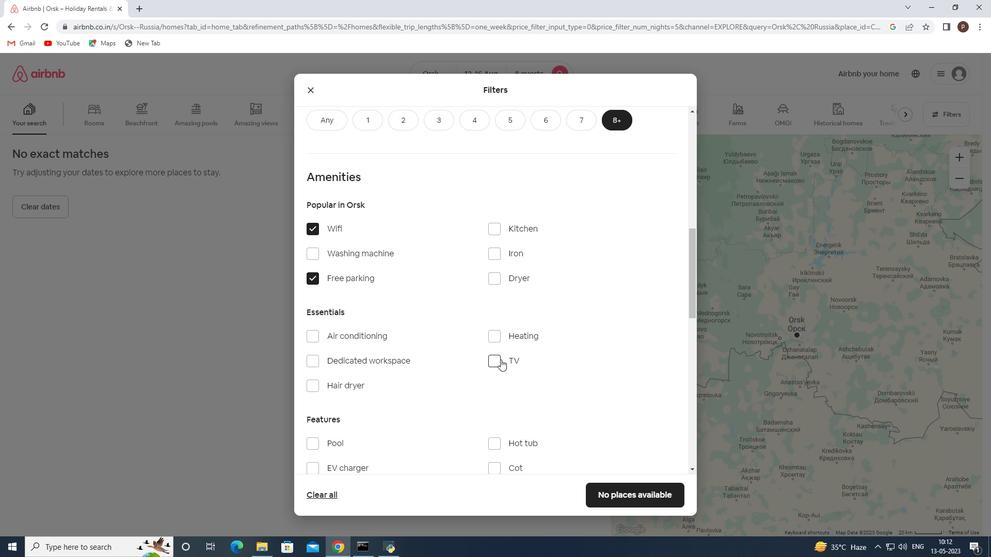 
Action: Mouse moved to (458, 364)
Screenshot: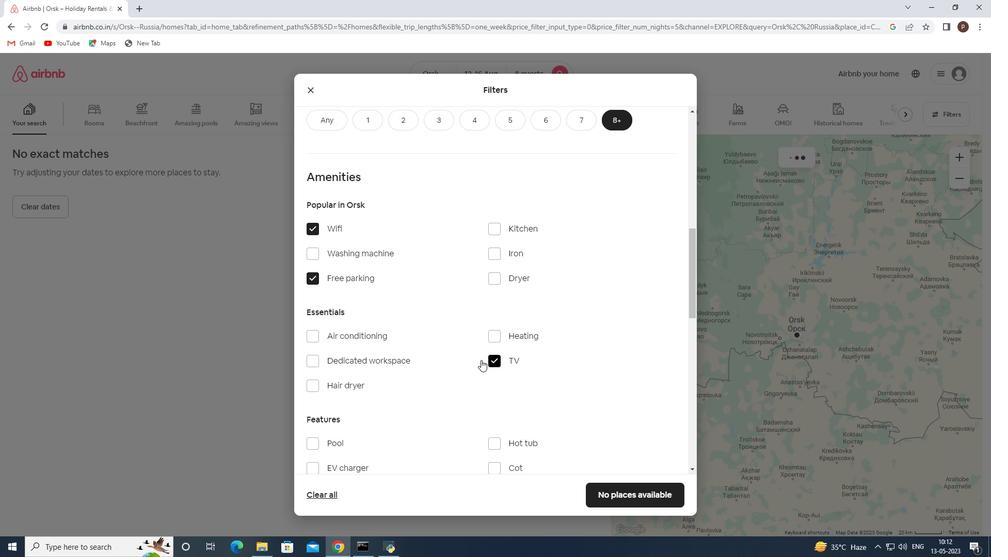 
Action: Mouse scrolled (458, 363) with delta (0, 0)
Screenshot: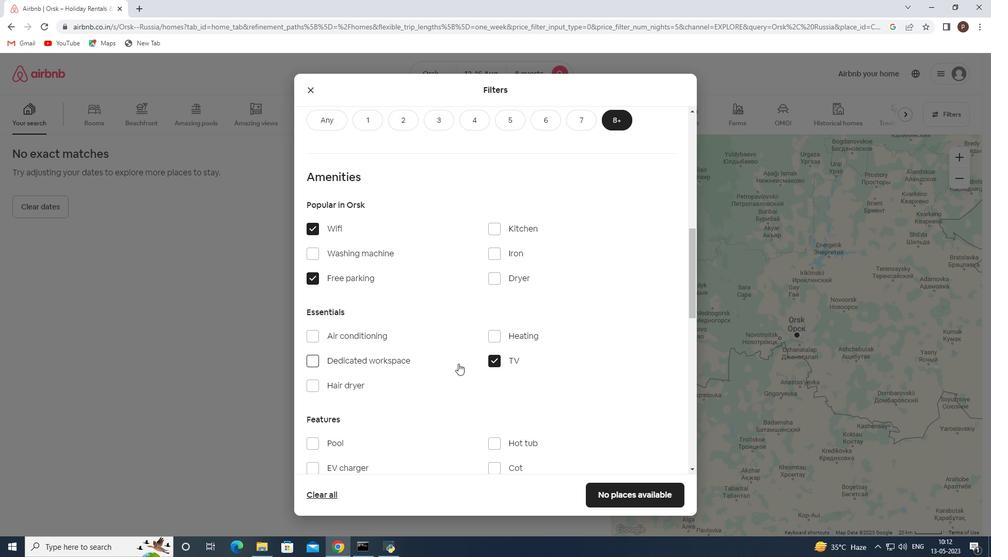 
Action: Mouse moved to (436, 347)
Screenshot: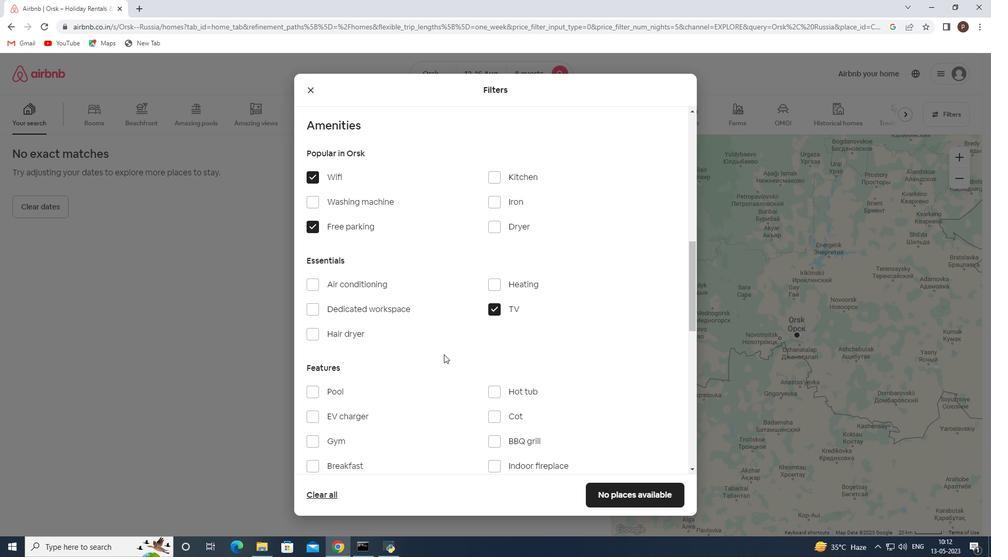 
Action: Mouse scrolled (436, 347) with delta (0, 0)
Screenshot: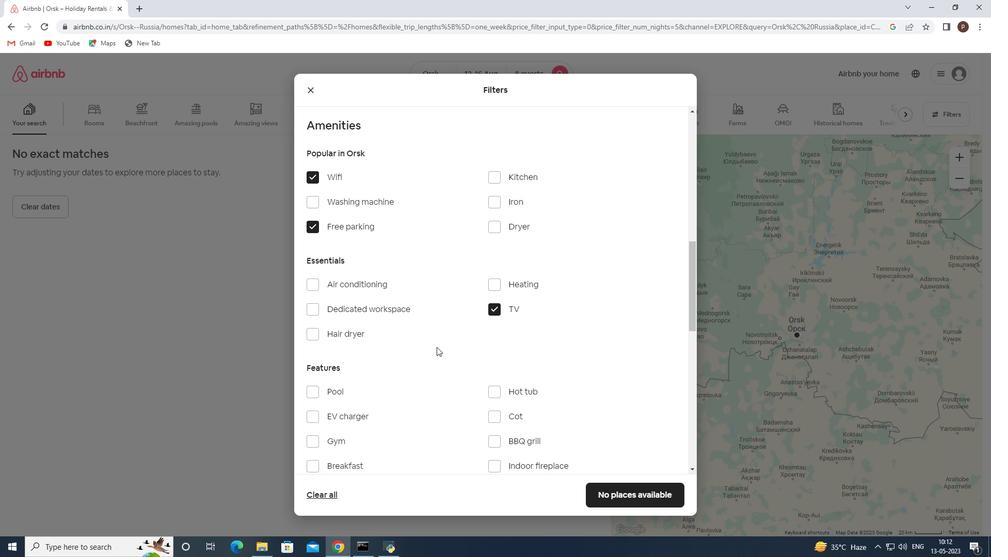 
Action: Mouse moved to (314, 390)
Screenshot: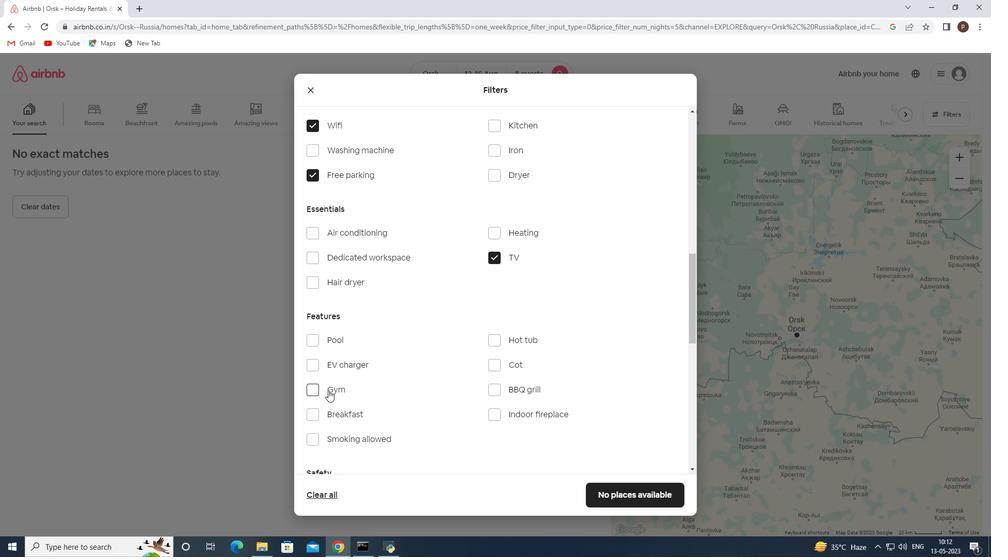 
Action: Mouse pressed left at (314, 390)
Screenshot: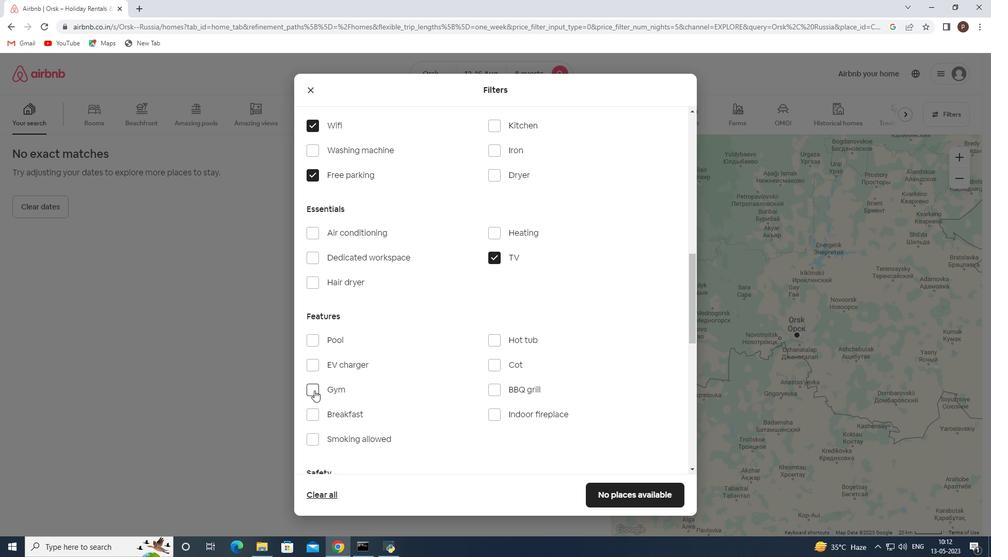 
Action: Mouse moved to (310, 416)
Screenshot: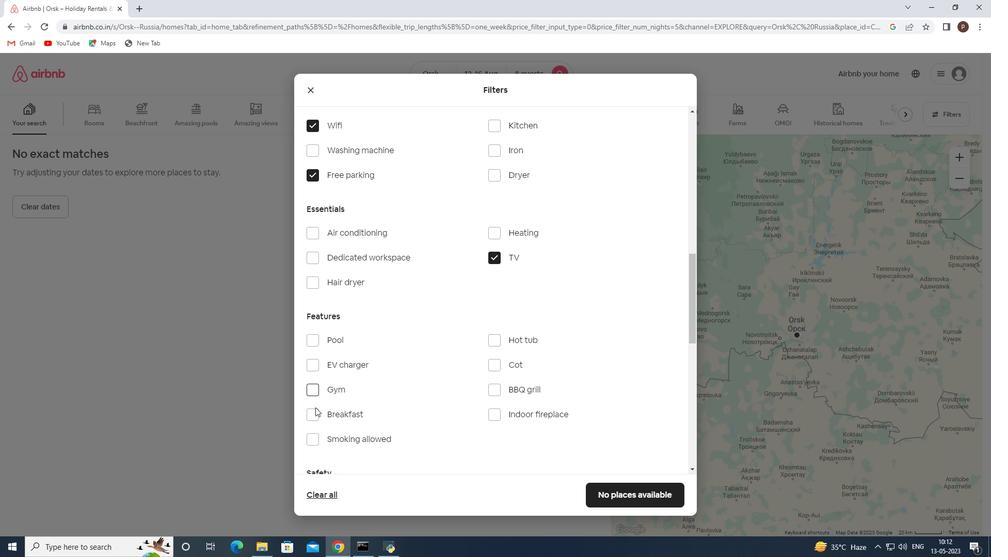 
Action: Mouse pressed left at (310, 416)
Screenshot: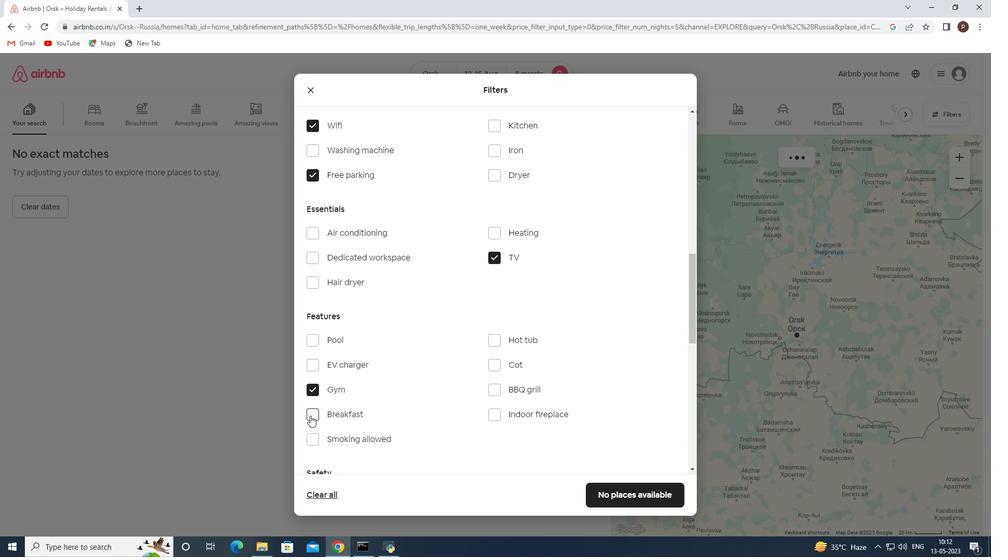 
Action: Mouse moved to (398, 403)
Screenshot: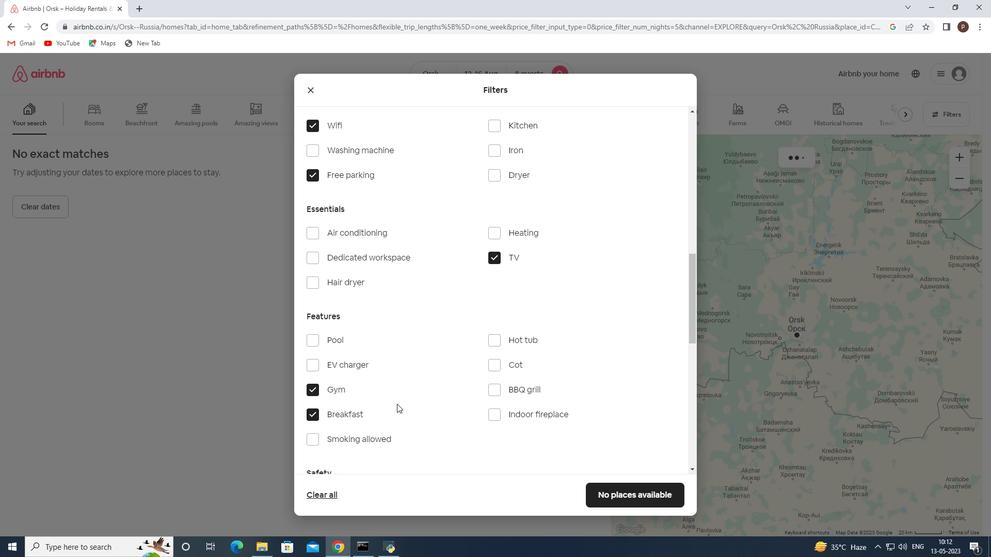 
Action: Mouse scrolled (398, 403) with delta (0, 0)
Screenshot: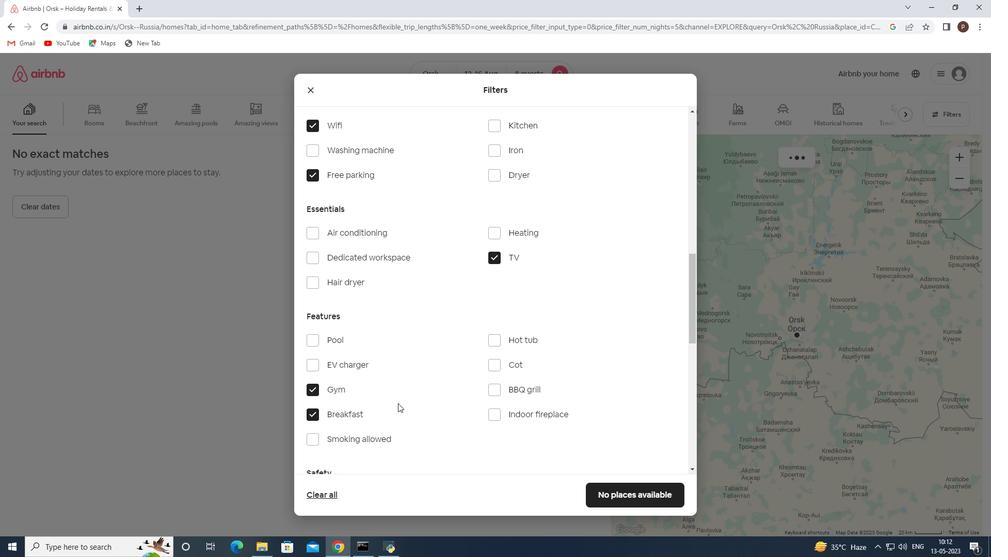 
Action: Mouse scrolled (398, 403) with delta (0, 0)
Screenshot: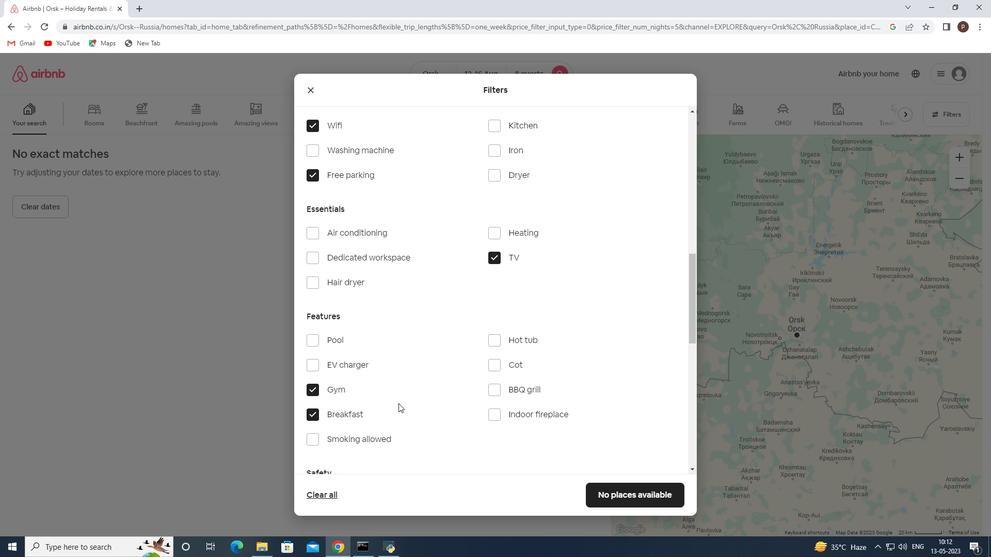 
Action: Mouse moved to (409, 390)
Screenshot: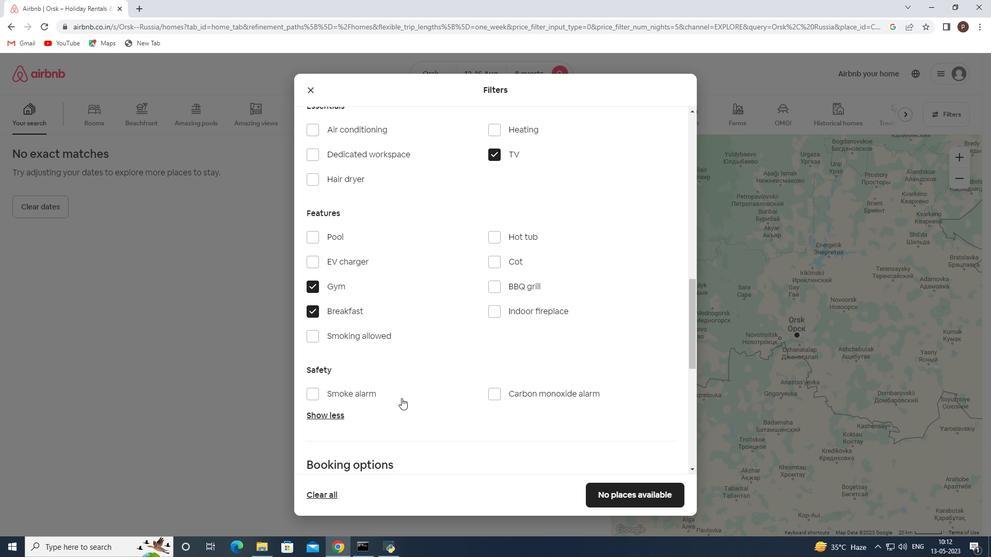 
Action: Mouse scrolled (409, 389) with delta (0, 0)
Screenshot: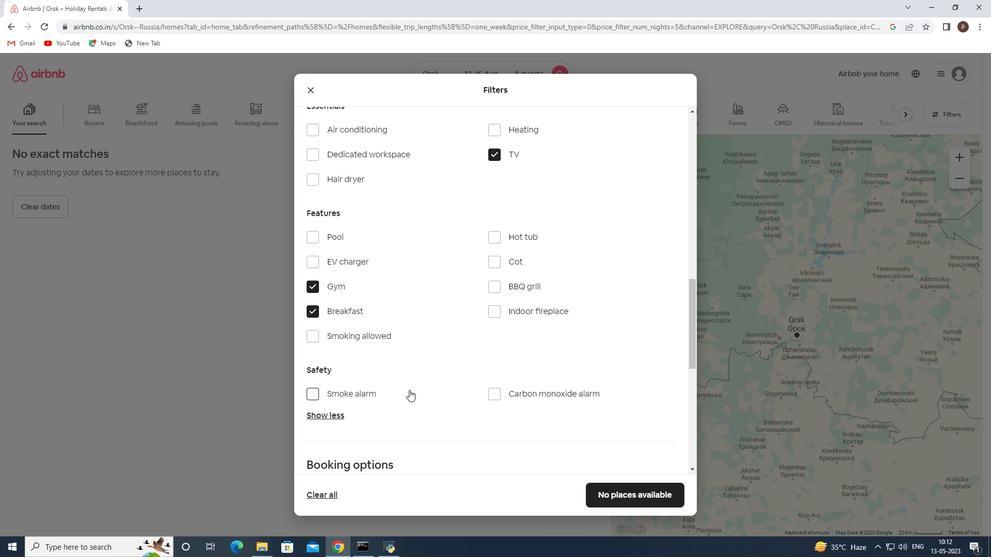 
Action: Mouse scrolled (409, 389) with delta (0, 0)
Screenshot: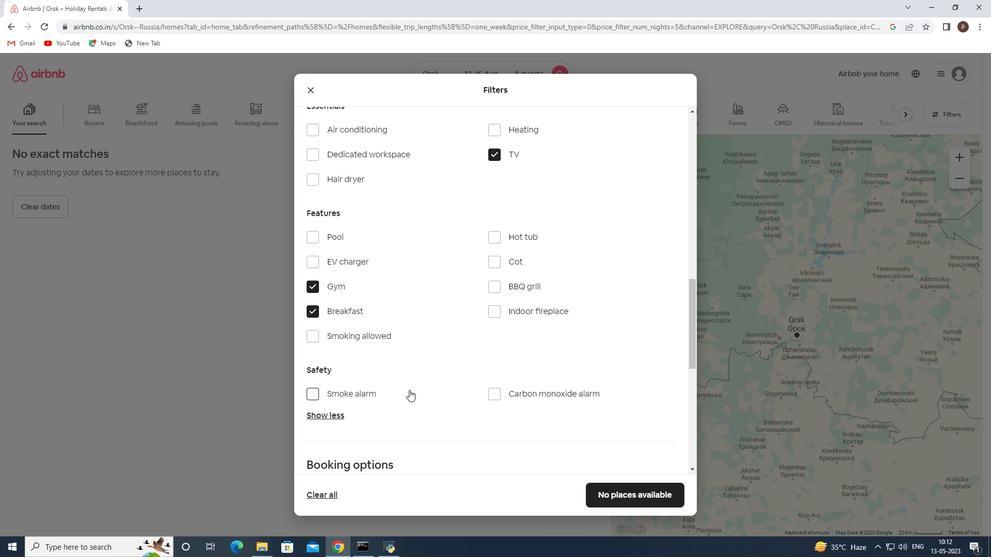 
Action: Mouse moved to (544, 372)
Screenshot: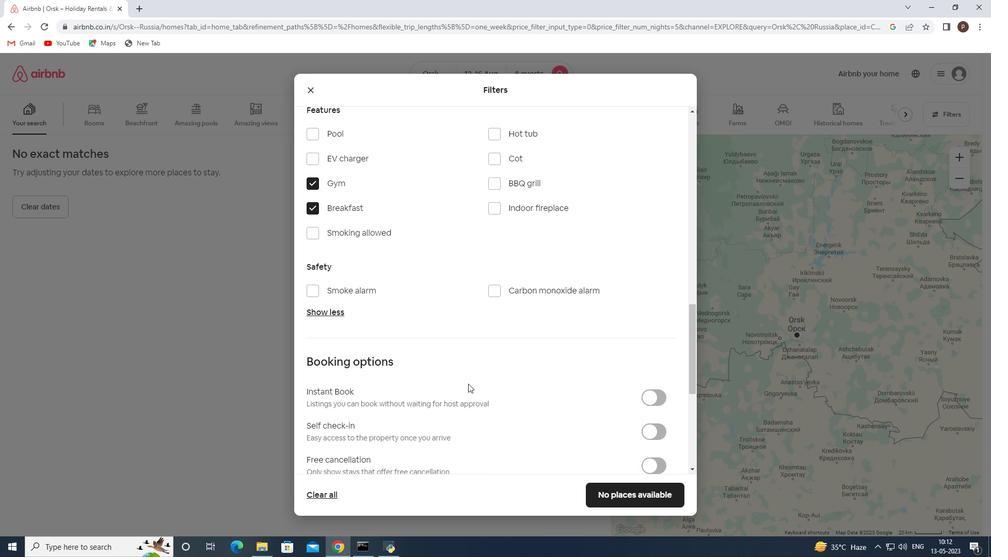 
Action: Mouse scrolled (544, 371) with delta (0, 0)
Screenshot: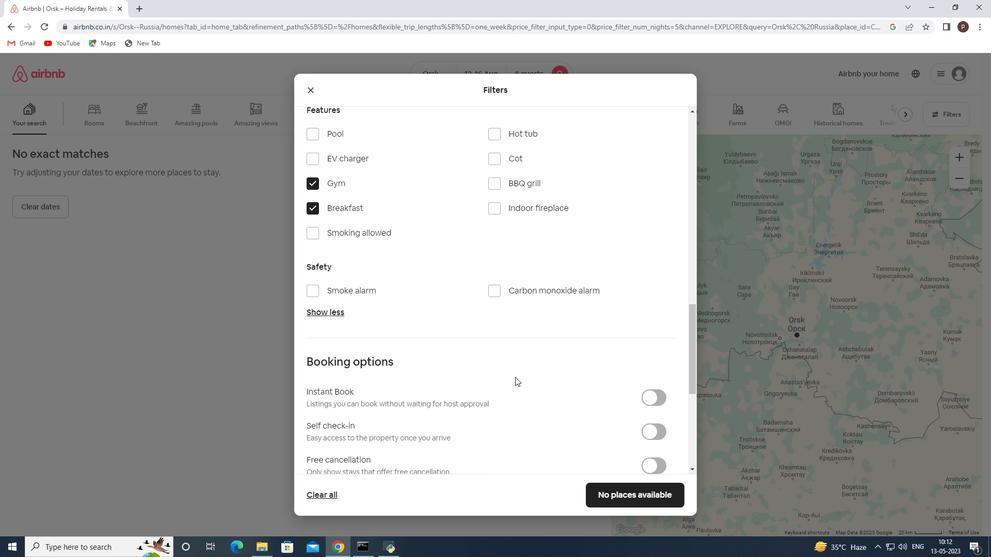 
Action: Mouse scrolled (544, 371) with delta (0, 0)
Screenshot: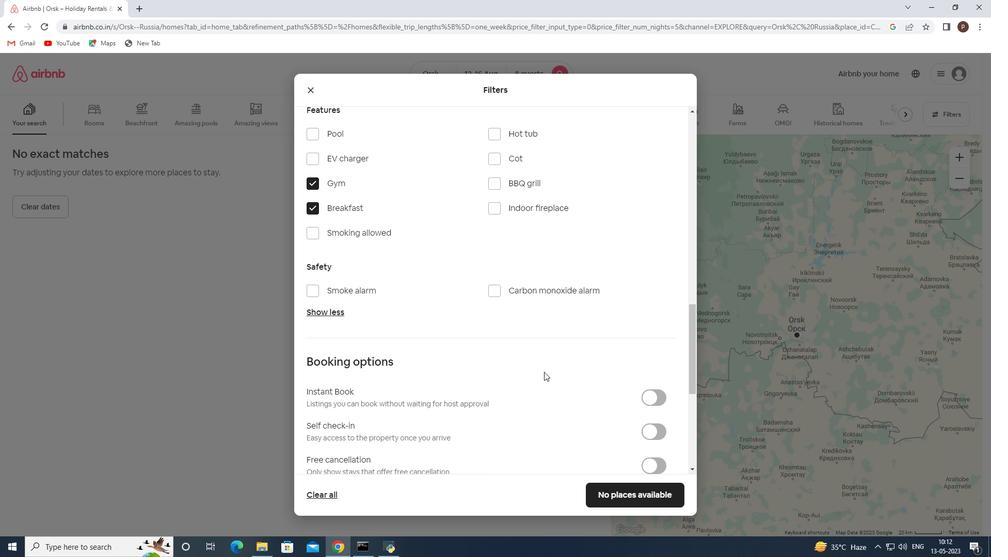 
Action: Mouse moved to (649, 325)
Screenshot: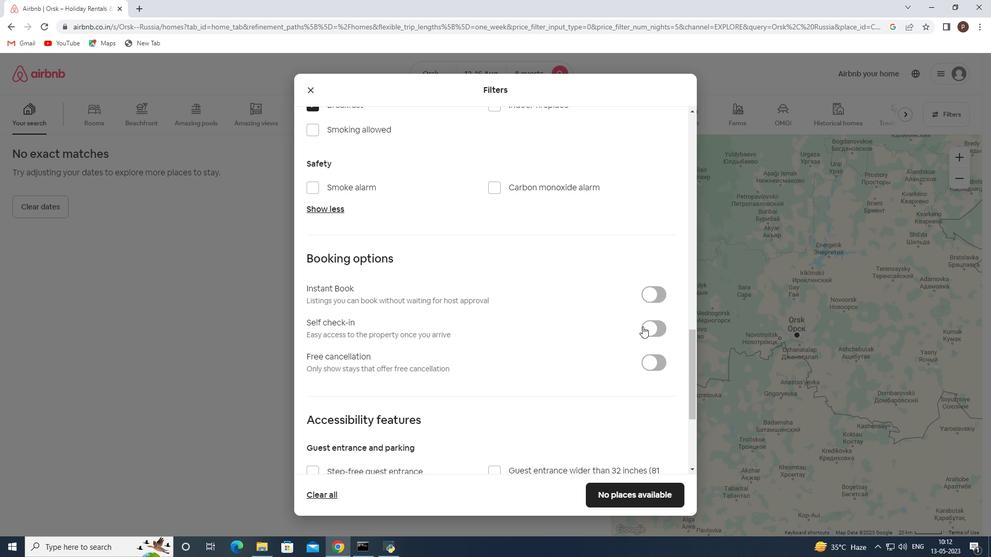 
Action: Mouse pressed left at (649, 325)
Screenshot: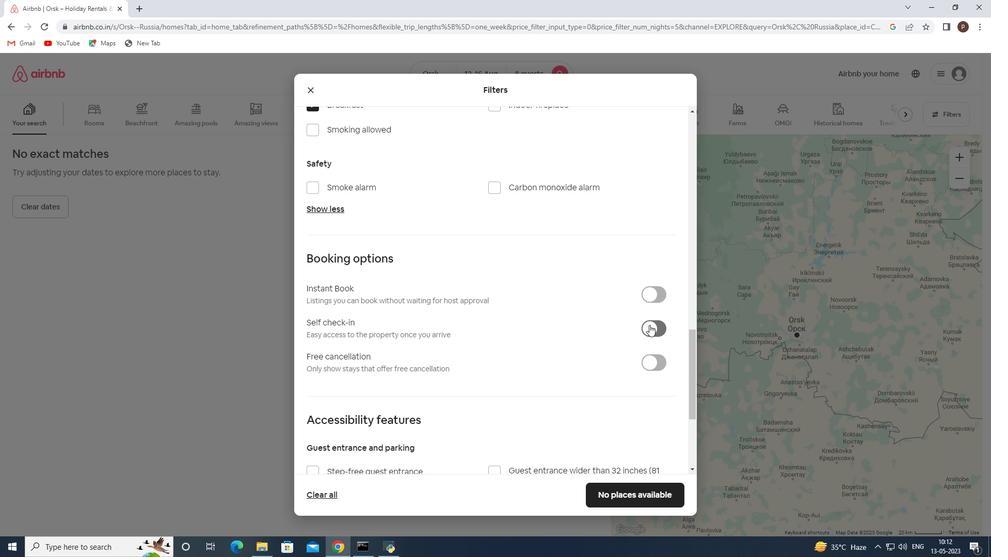 
Action: Mouse moved to (495, 351)
Screenshot: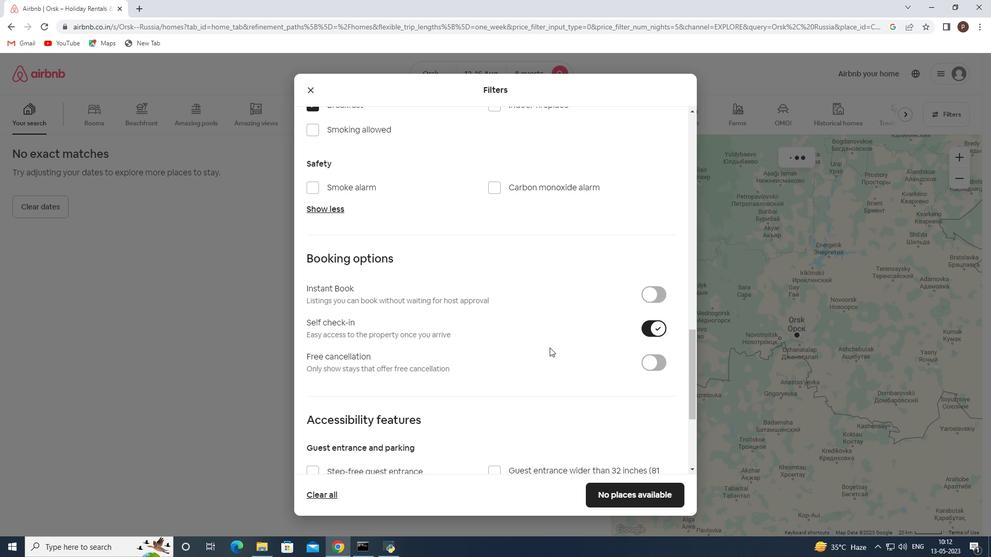 
Action: Mouse scrolled (495, 351) with delta (0, 0)
Screenshot: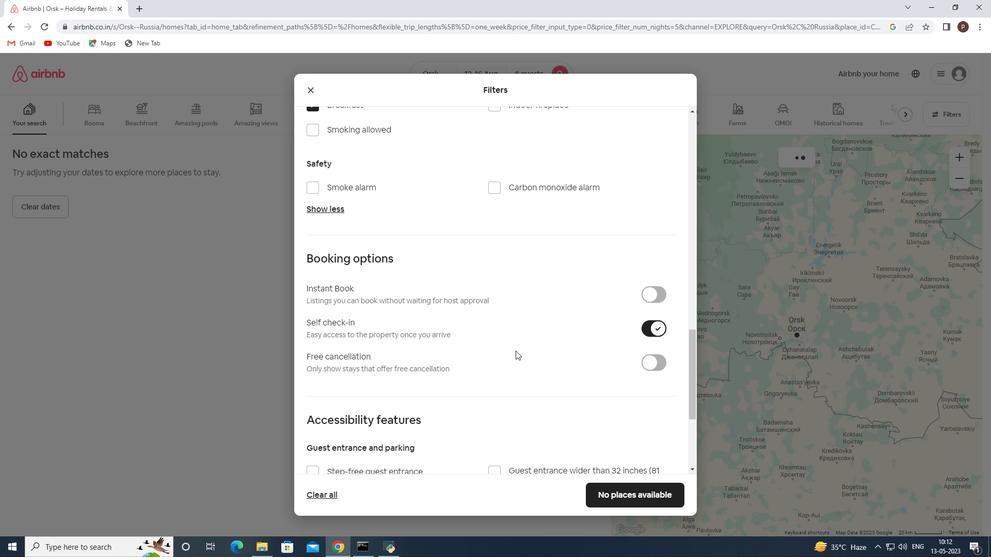 
Action: Mouse scrolled (495, 351) with delta (0, 0)
Screenshot: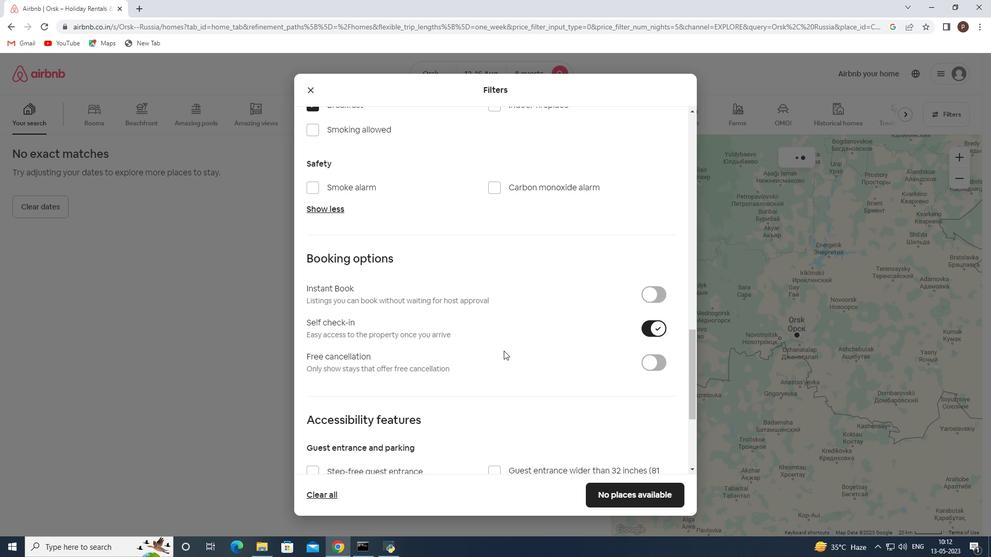 
Action: Mouse scrolled (495, 351) with delta (0, 0)
Screenshot: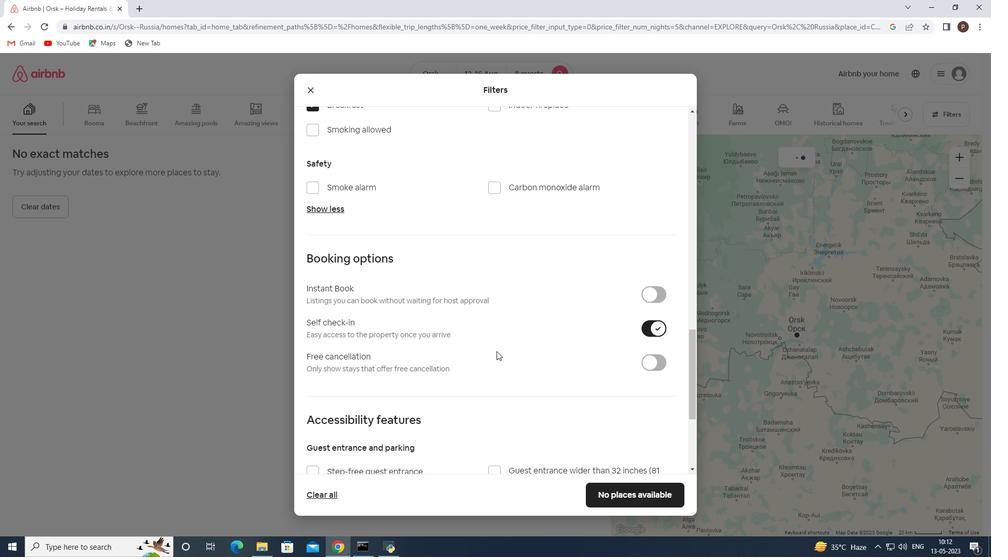 
Action: Mouse scrolled (495, 351) with delta (0, 0)
Screenshot: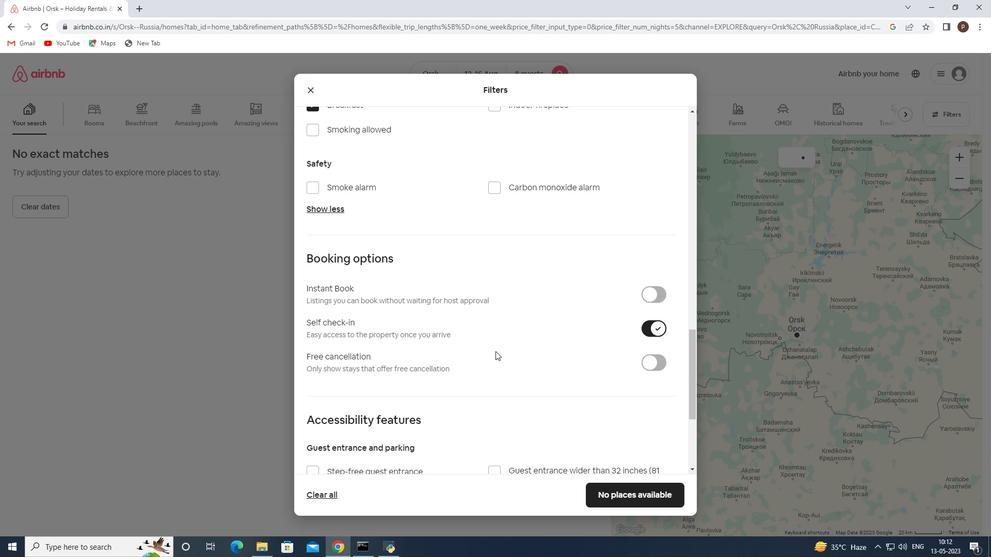 
Action: Mouse scrolled (495, 351) with delta (0, 0)
Screenshot: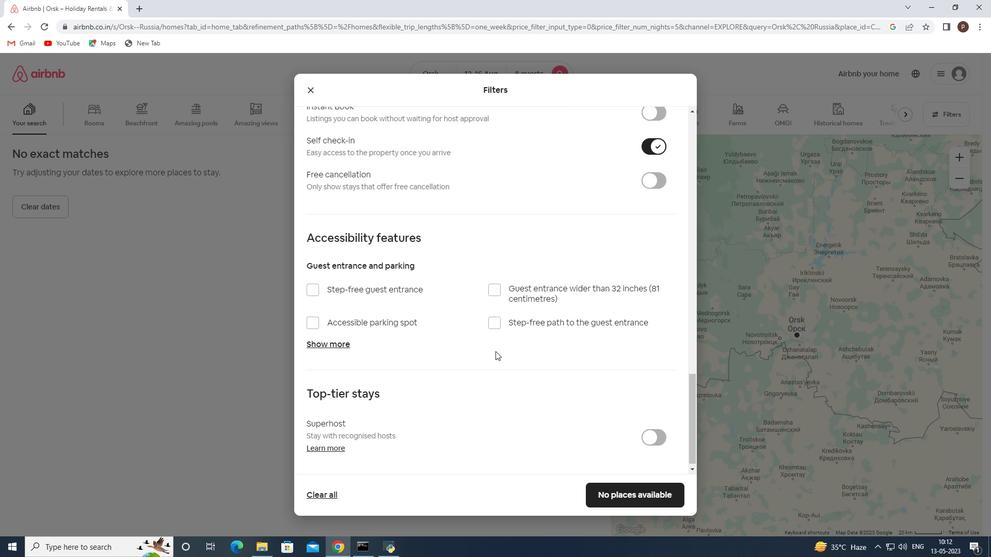 
Action: Mouse scrolled (495, 351) with delta (0, 0)
Screenshot: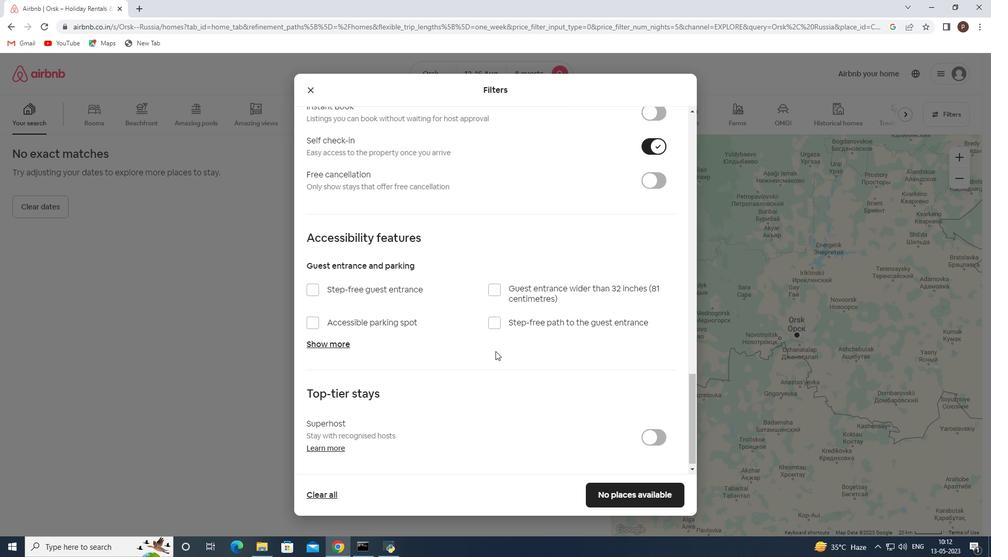 
Action: Mouse scrolled (495, 351) with delta (0, 0)
Screenshot: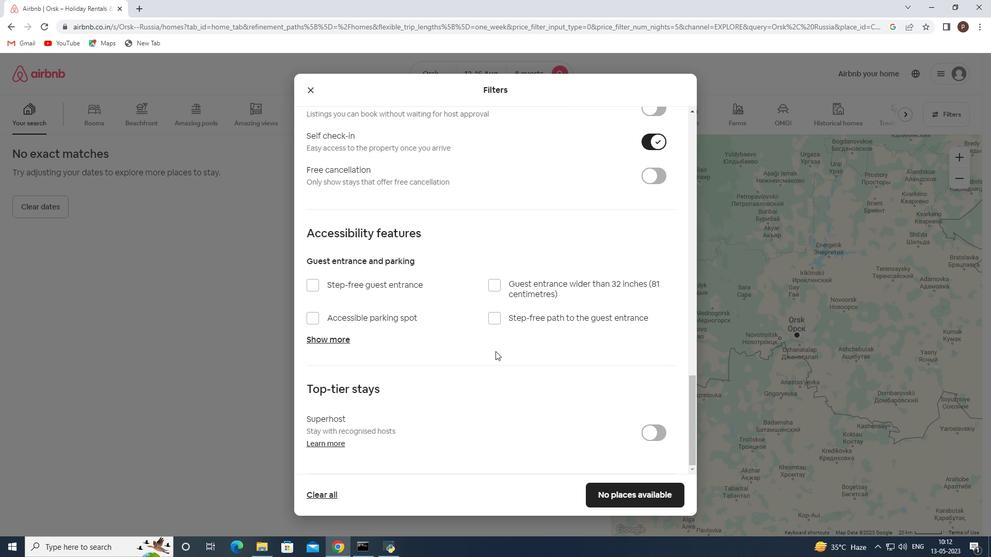 
Action: Mouse scrolled (495, 351) with delta (0, 0)
Screenshot: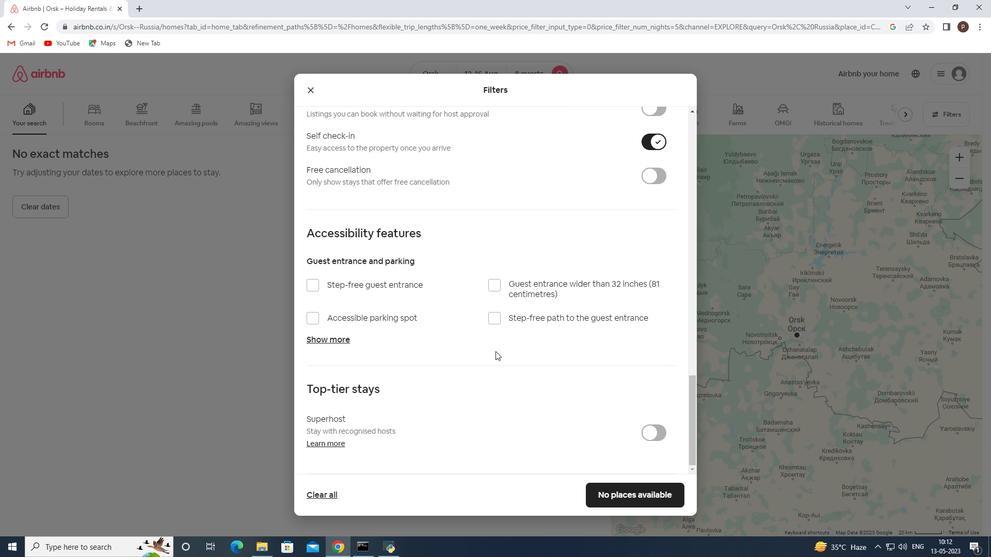 
Action: Mouse scrolled (495, 351) with delta (0, 0)
Screenshot: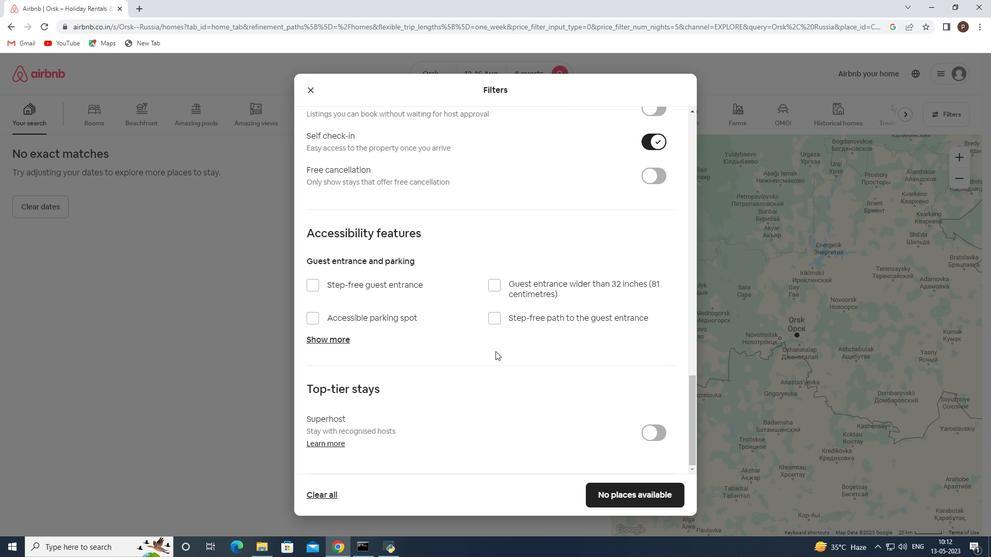 
Action: Mouse scrolled (495, 351) with delta (0, 0)
Screenshot: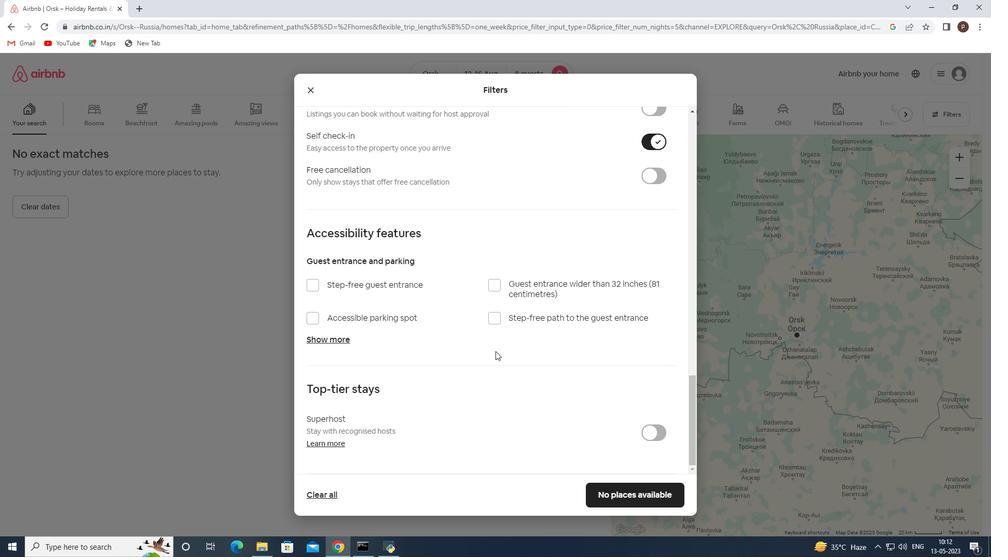 
Action: Mouse moved to (593, 447)
Screenshot: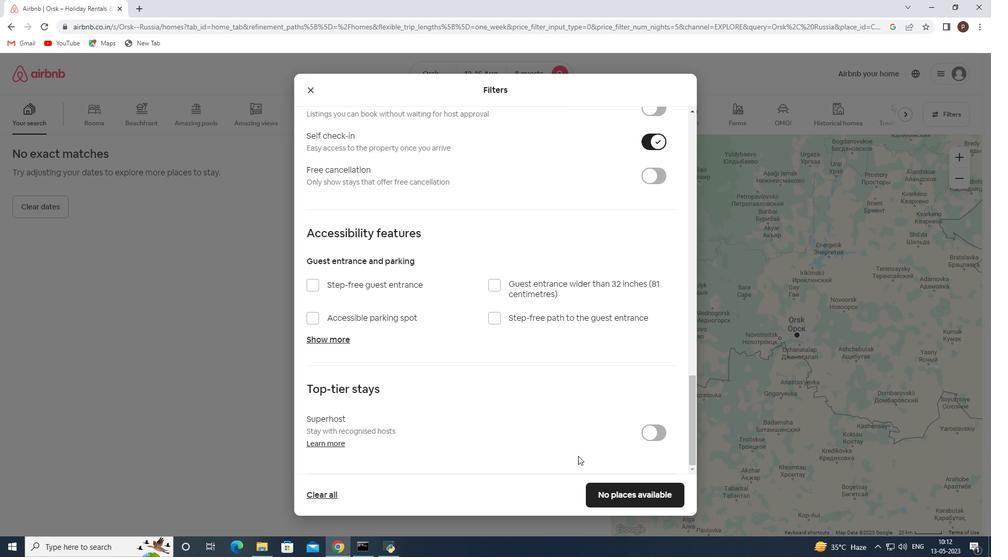 
Action: Mouse scrolled (593, 447) with delta (0, 0)
Screenshot: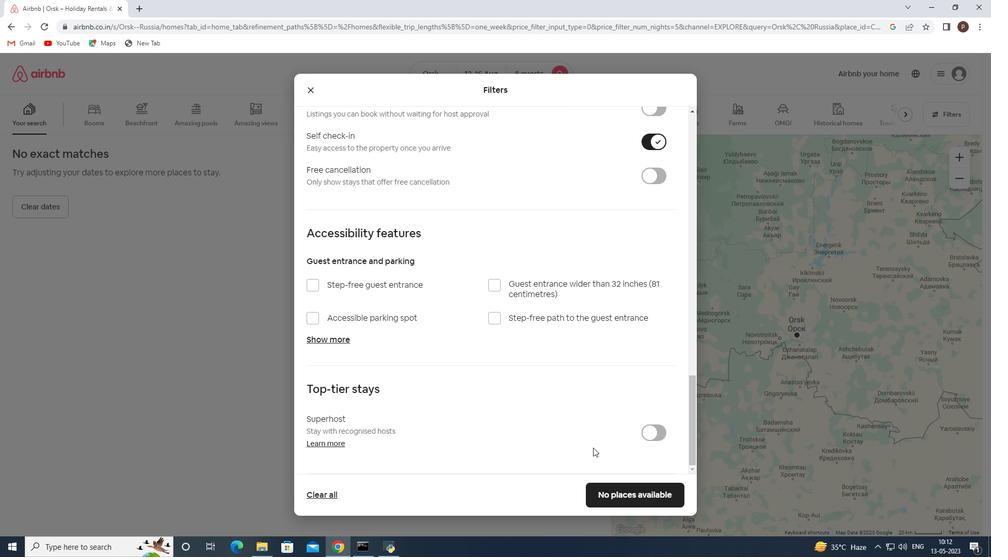 
Action: Mouse scrolled (593, 447) with delta (0, 0)
Screenshot: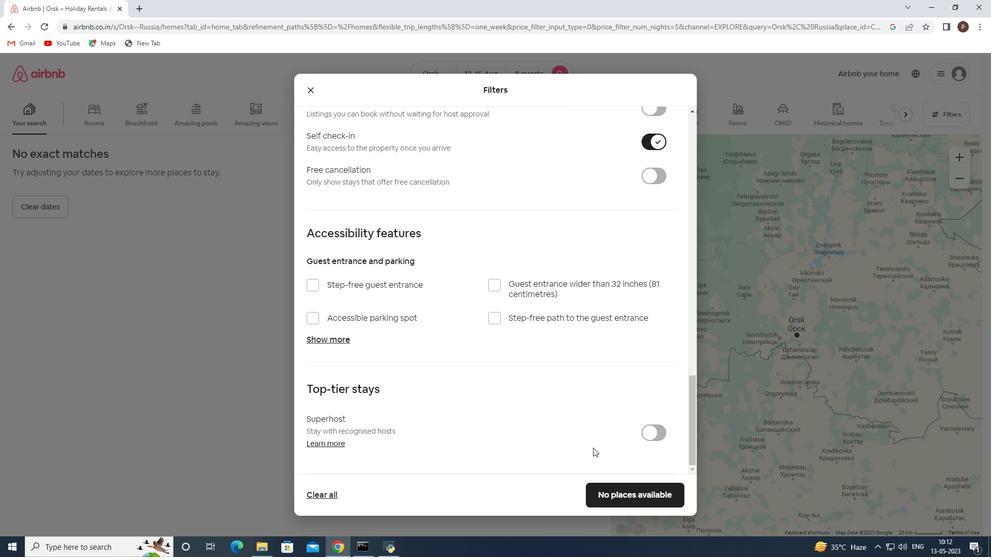 
Action: Mouse scrolled (593, 447) with delta (0, 0)
Screenshot: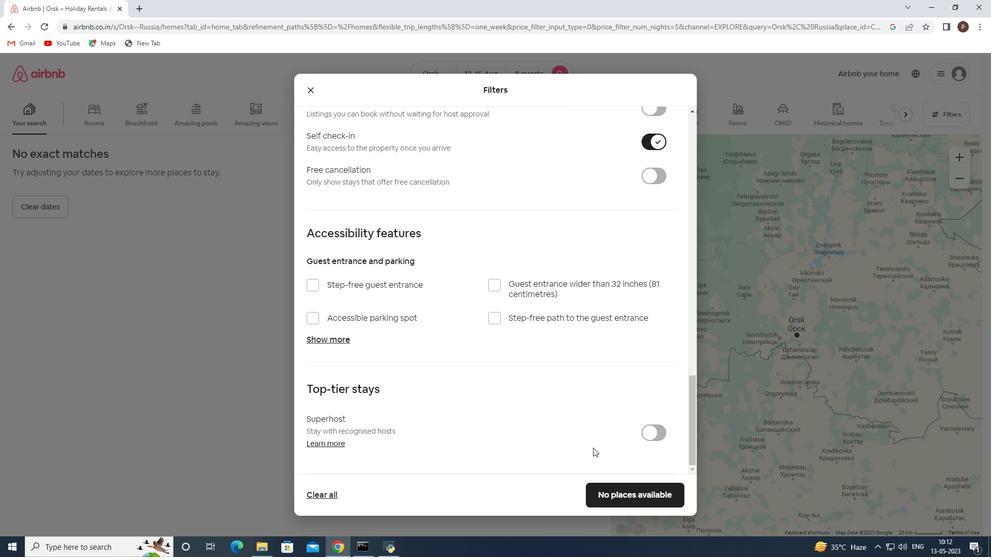 
Action: Mouse scrolled (593, 447) with delta (0, 0)
Screenshot: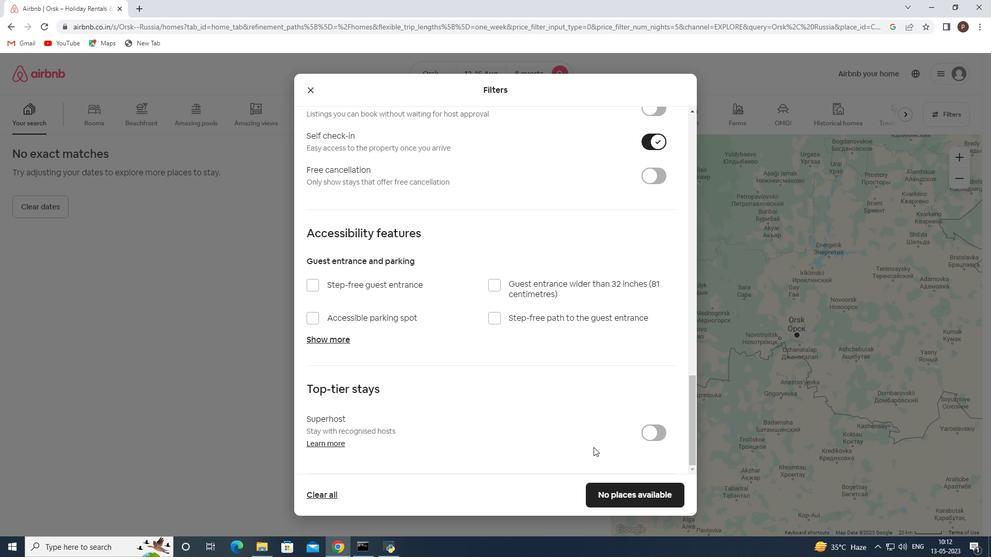
Action: Mouse scrolled (593, 447) with delta (0, 0)
Screenshot: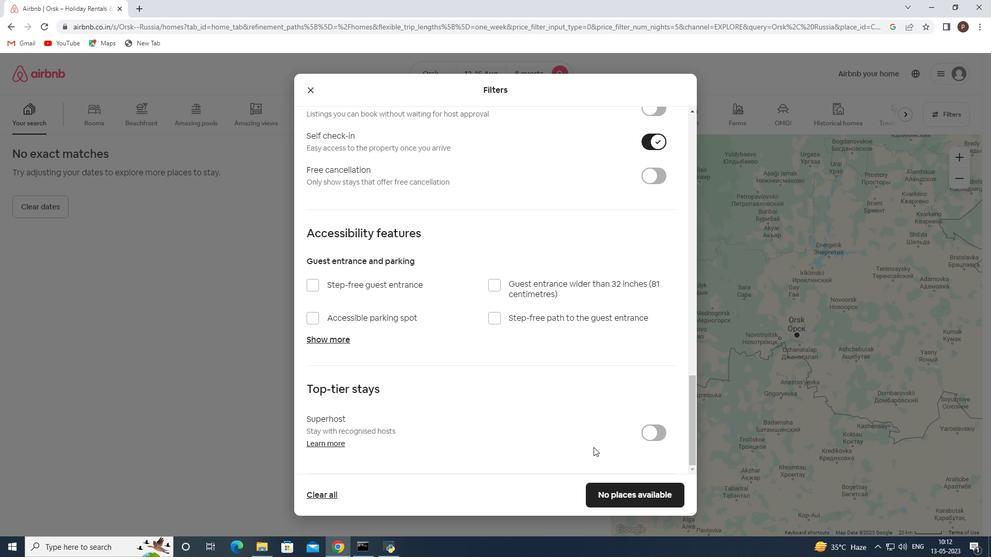 
Action: Mouse moved to (605, 487)
Screenshot: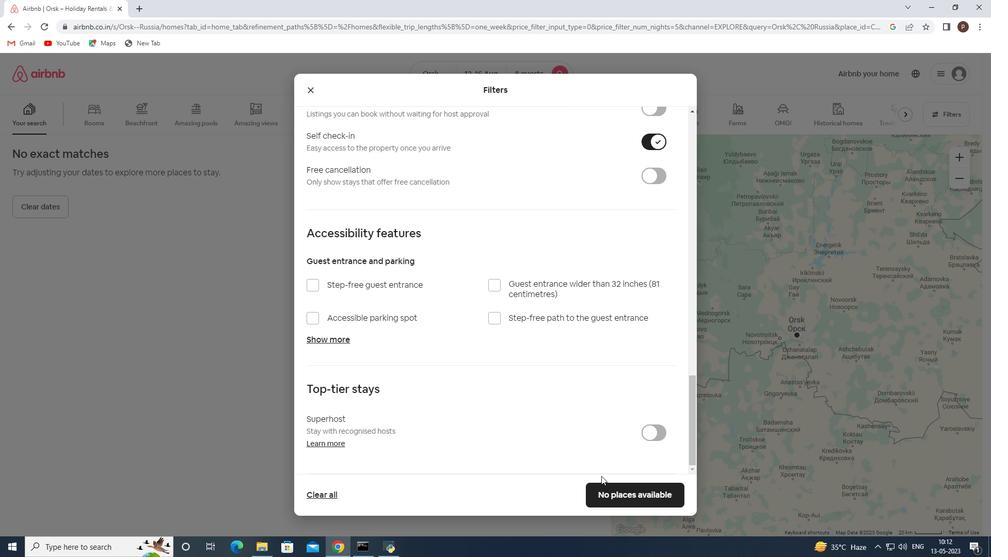 
Action: Mouse pressed left at (605, 487)
Screenshot: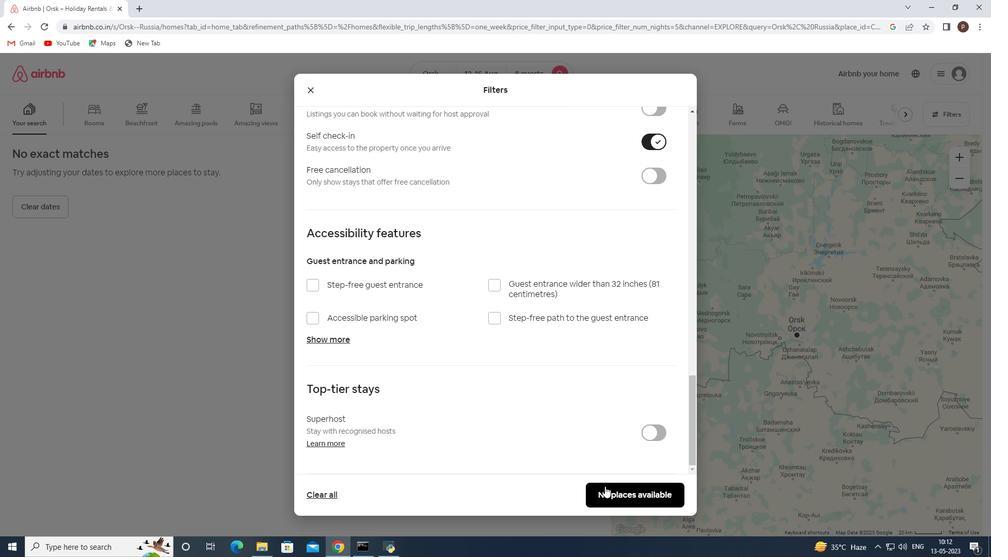 
